 Task: Search one way flight ticket for 2 adults, 4 children and 1 infant on lap in business from Gillette: Gillette Campbell County Airport to Evansville: Evansville Regional Airport on 5-3-2023. Choice of flights is Sun country airlines. Number of bags: 8 checked bags. Price is upto 88000. Outbound departure time preference is 4:45.
Action: Mouse moved to (382, 314)
Screenshot: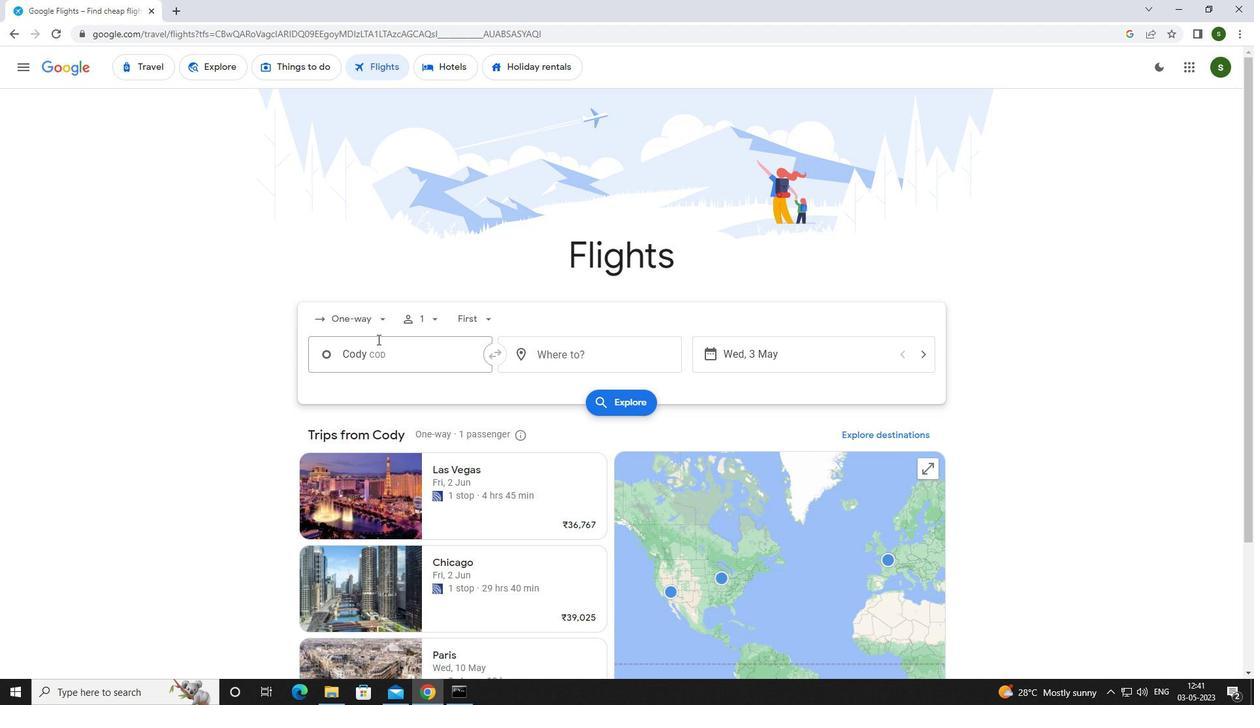 
Action: Mouse pressed left at (382, 314)
Screenshot: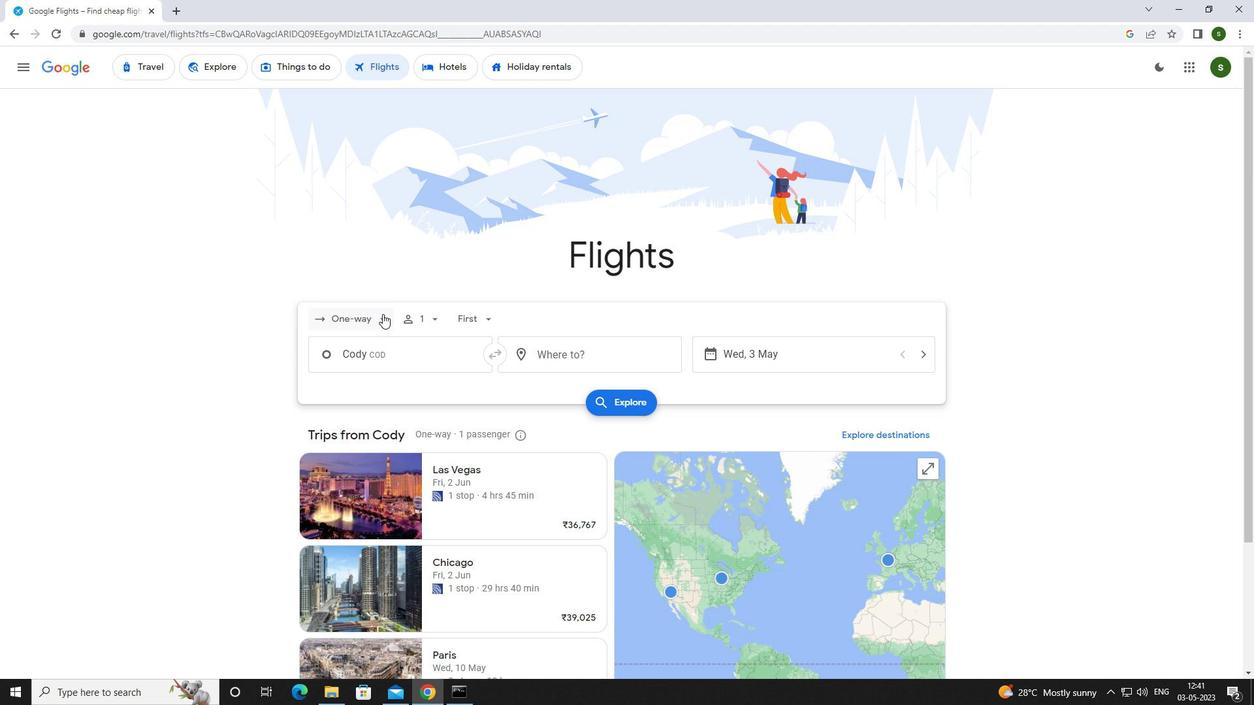 
Action: Mouse moved to (384, 371)
Screenshot: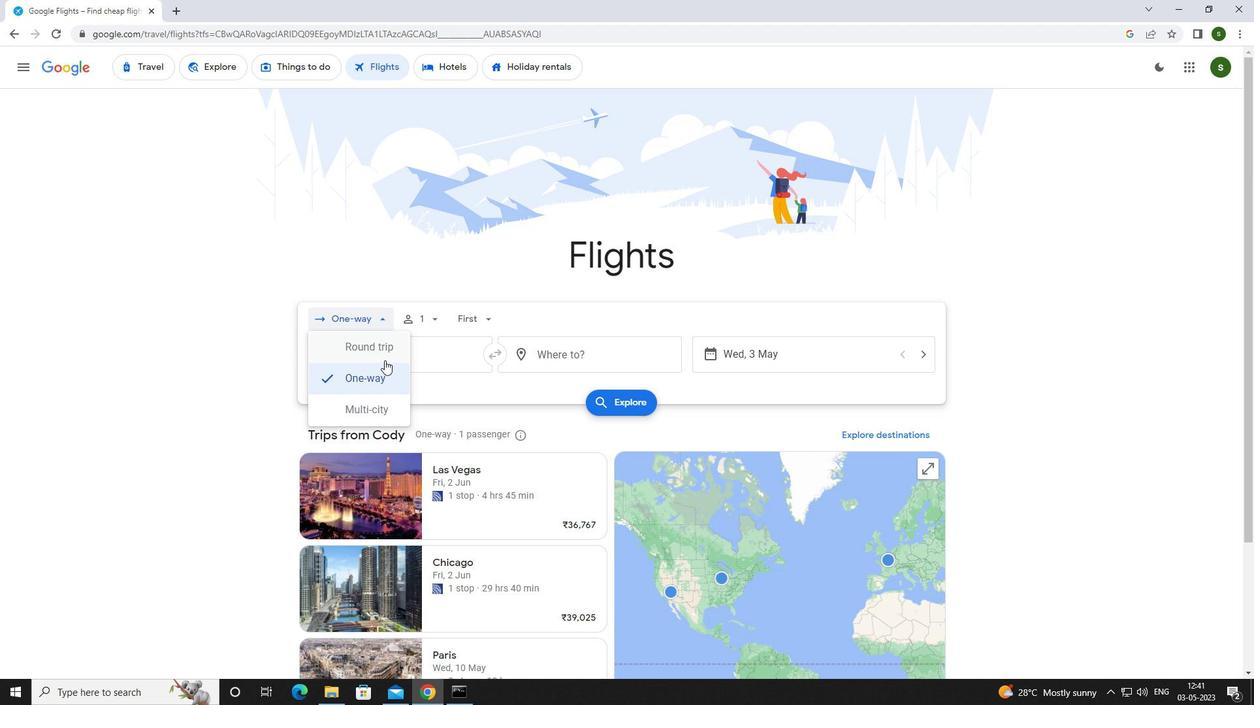 
Action: Mouse pressed left at (384, 371)
Screenshot: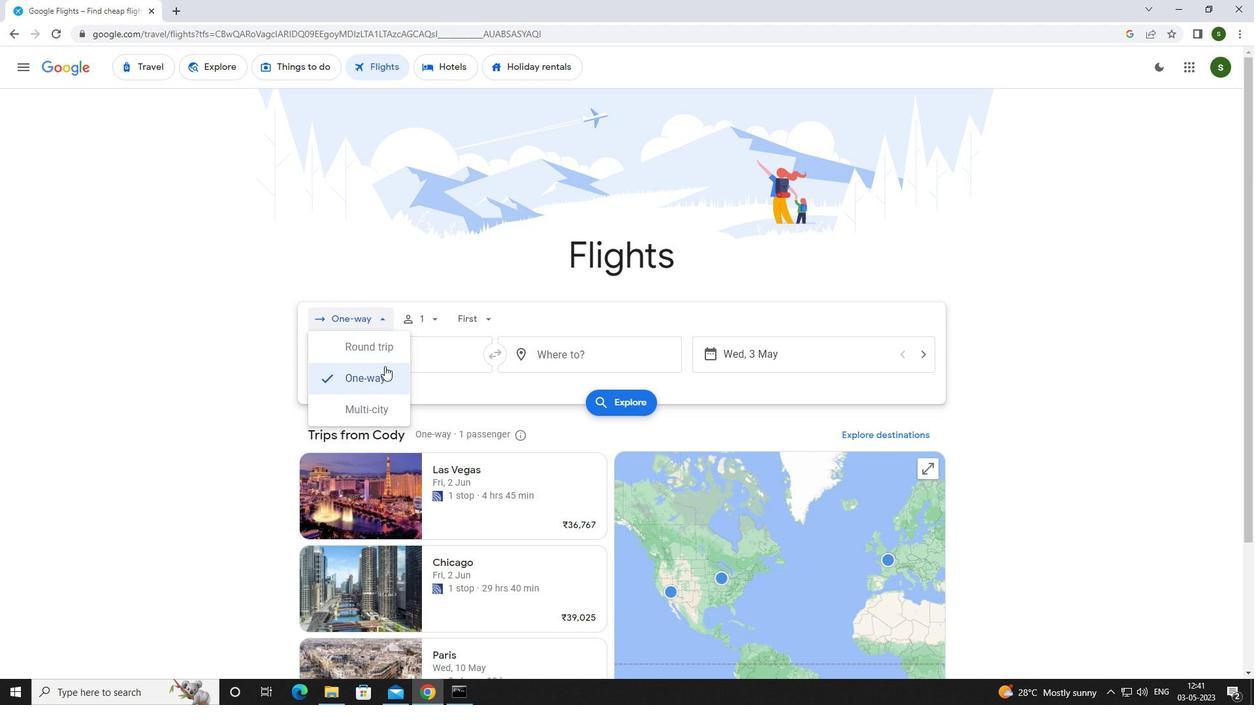 
Action: Mouse moved to (420, 313)
Screenshot: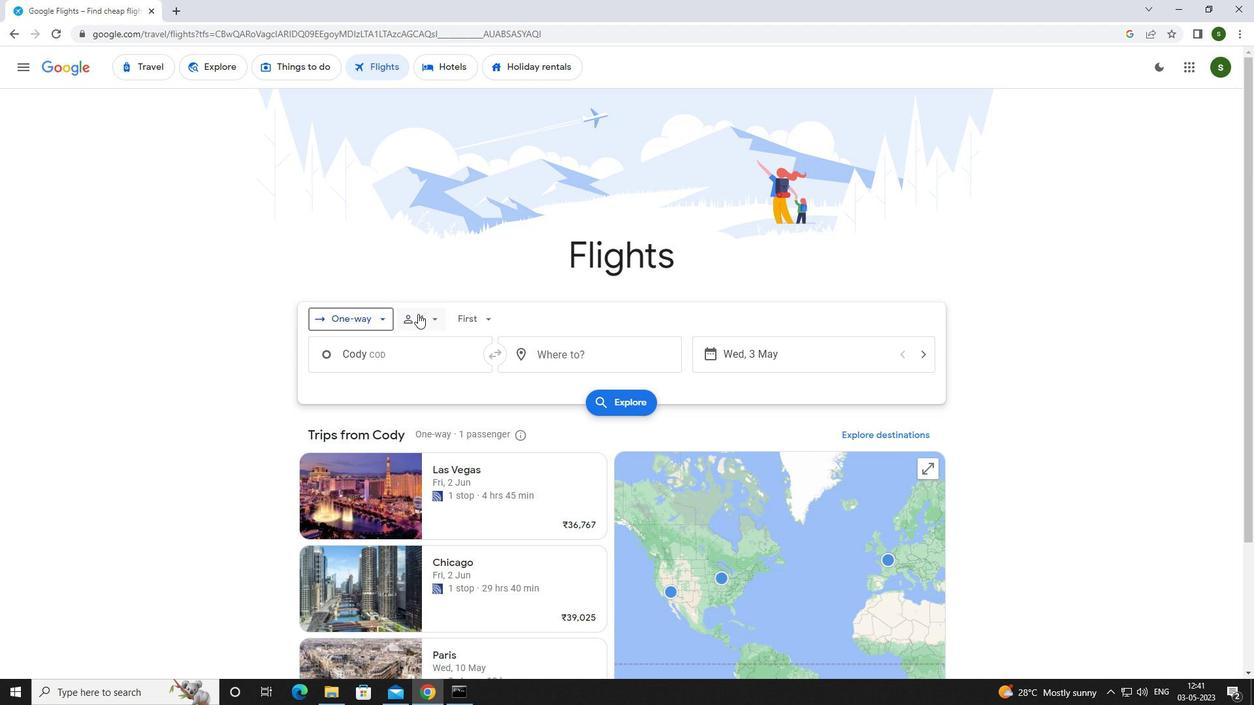 
Action: Mouse pressed left at (420, 313)
Screenshot: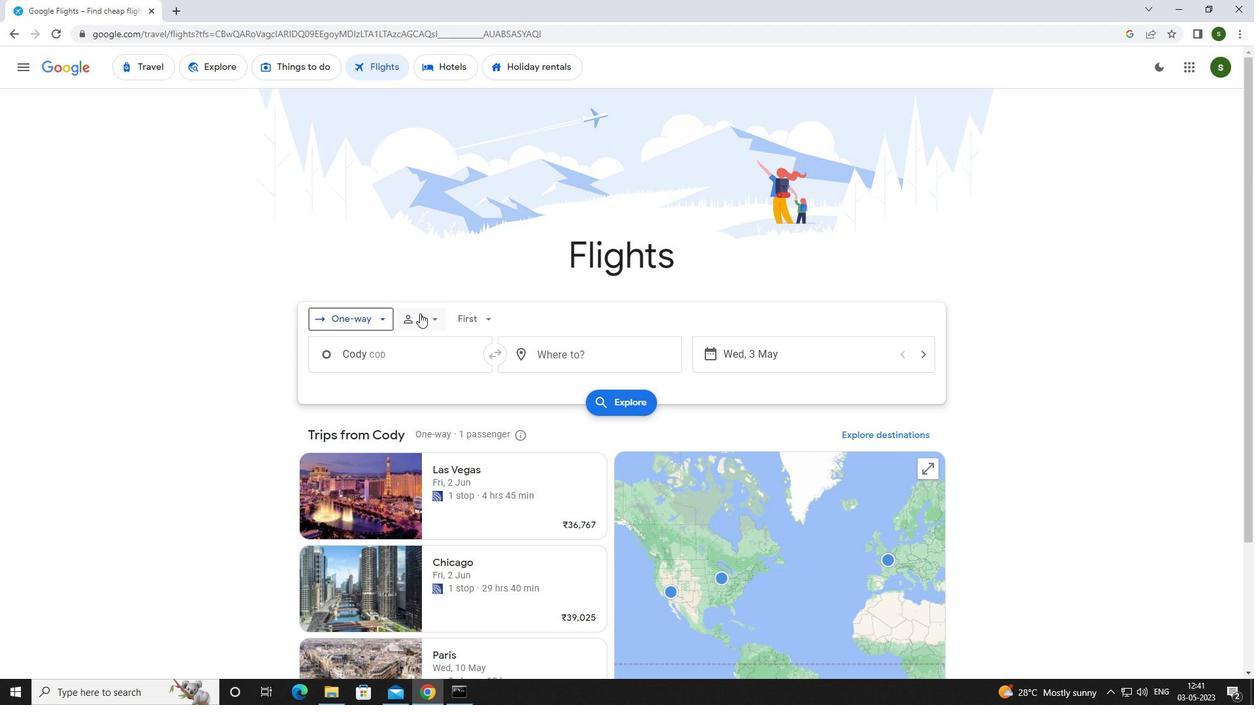 
Action: Mouse moved to (532, 346)
Screenshot: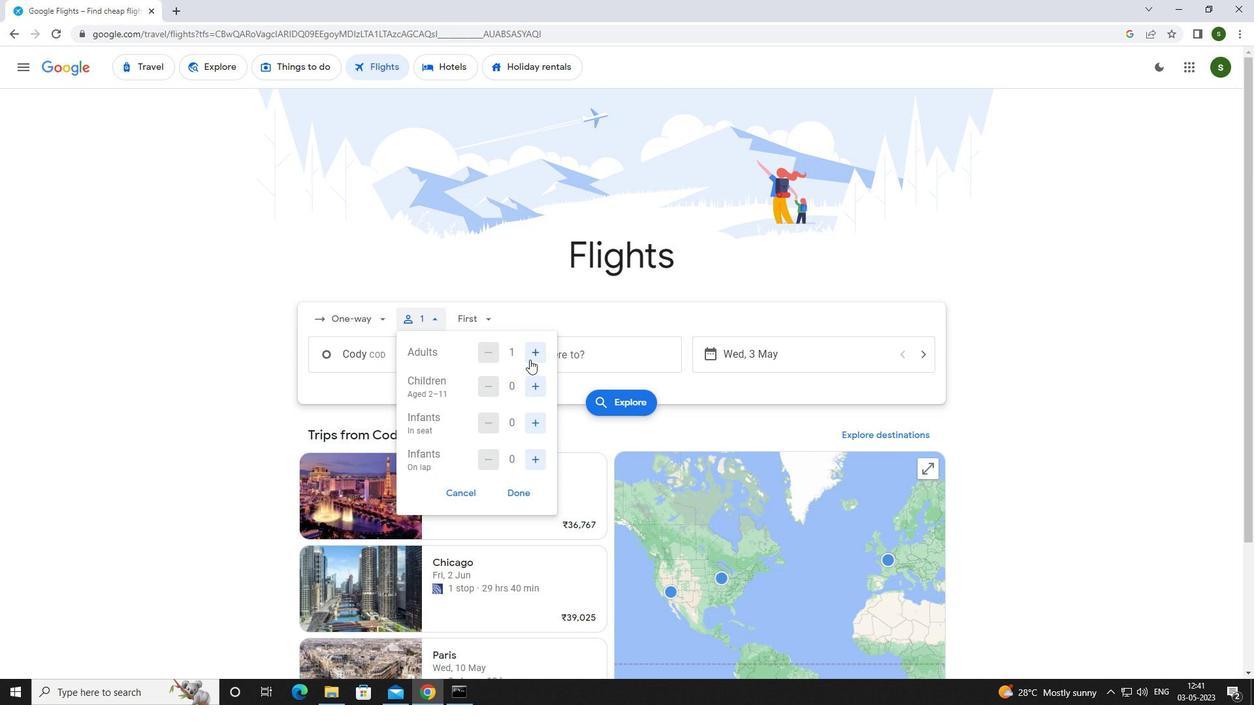 
Action: Mouse pressed left at (532, 346)
Screenshot: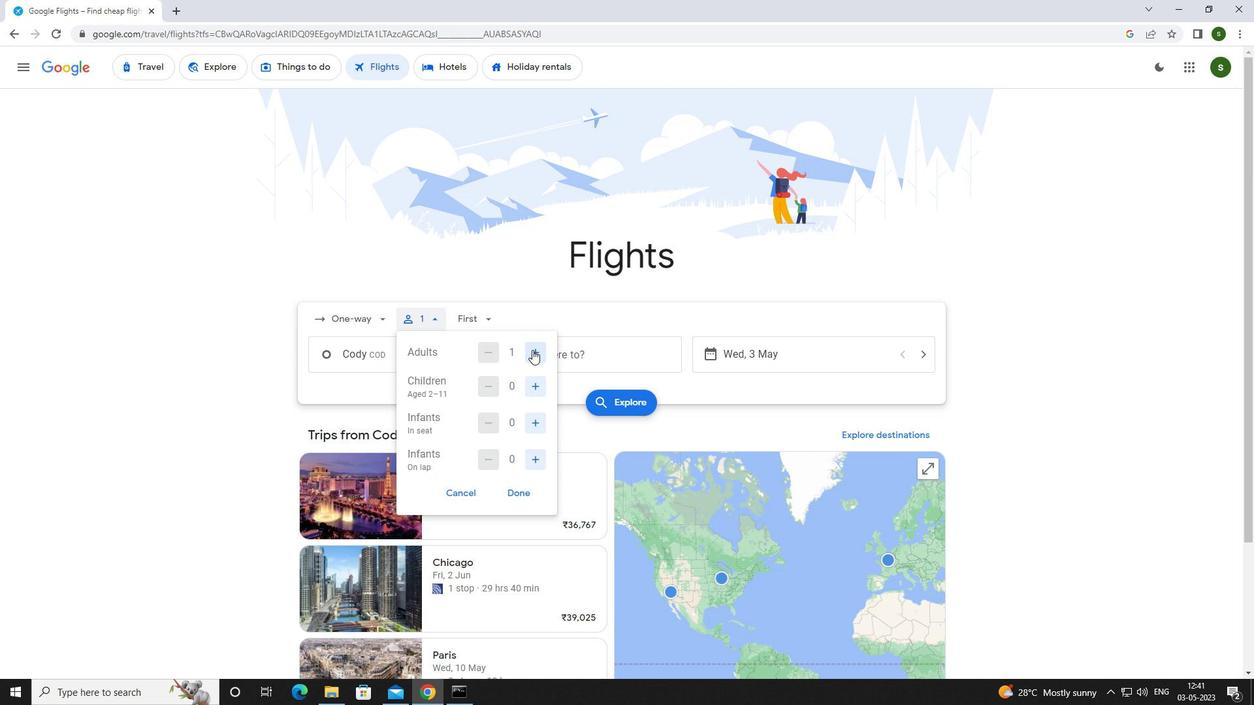 
Action: Mouse moved to (532, 389)
Screenshot: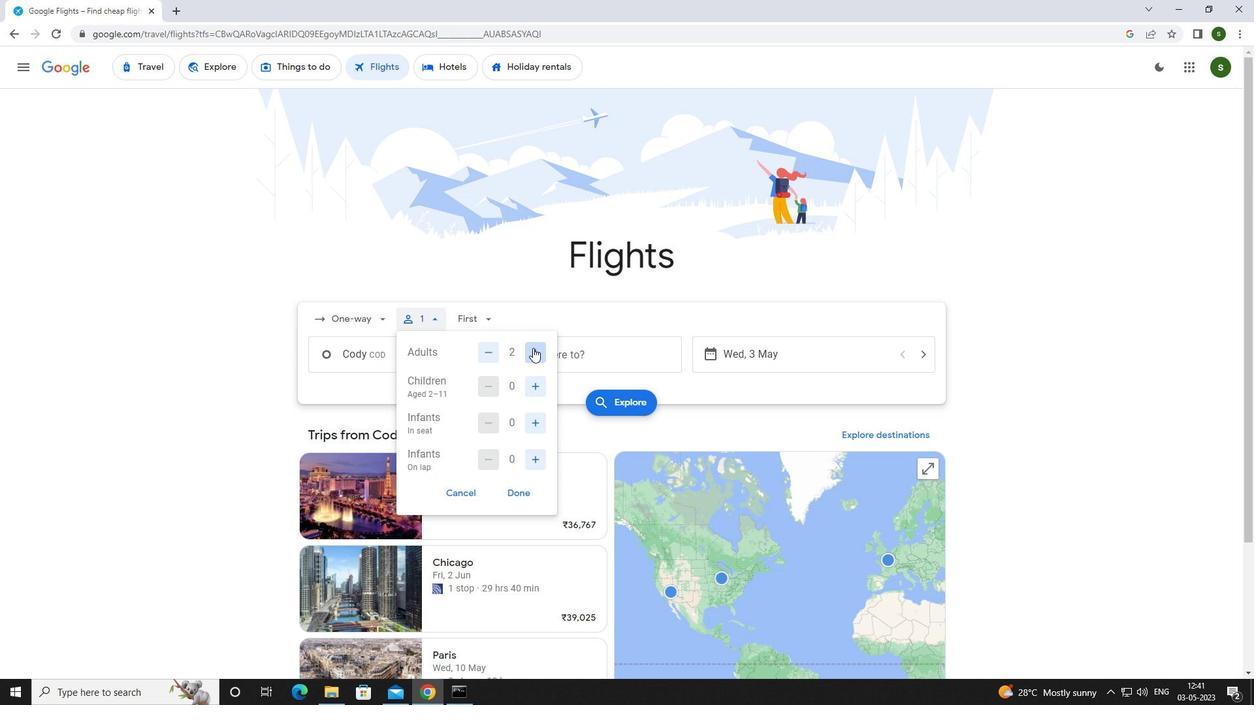 
Action: Mouse pressed left at (532, 389)
Screenshot: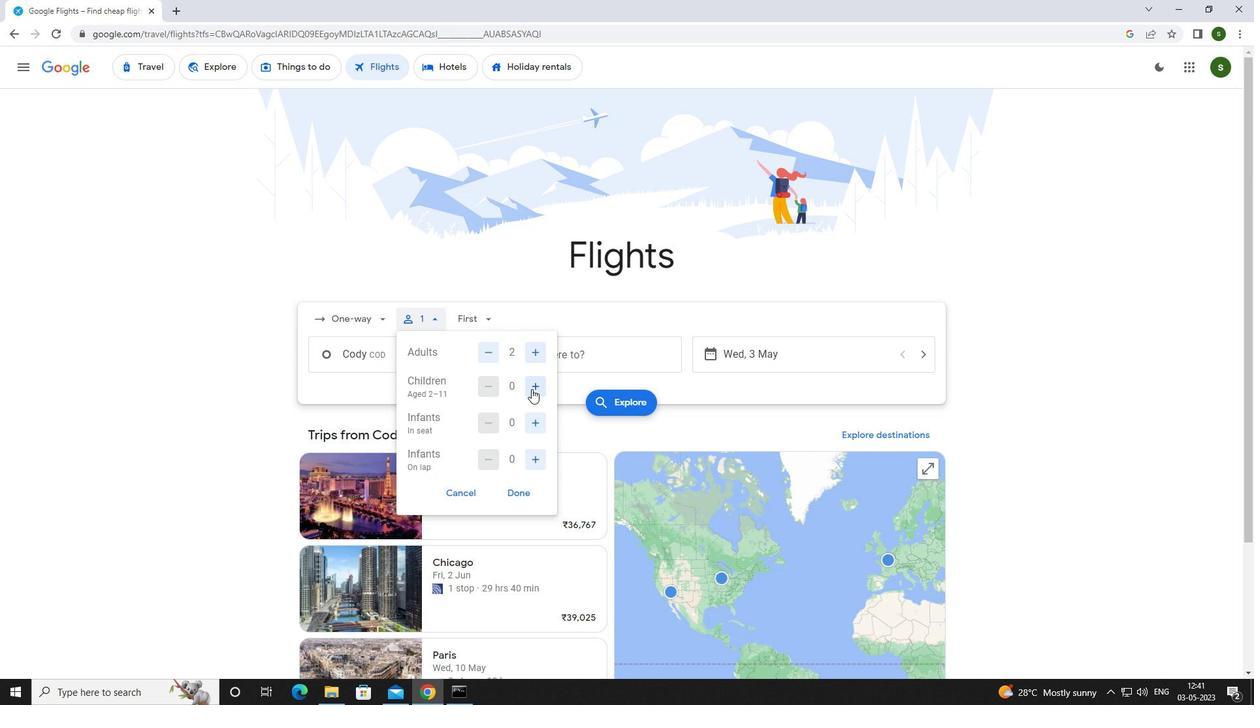 
Action: Mouse pressed left at (532, 389)
Screenshot: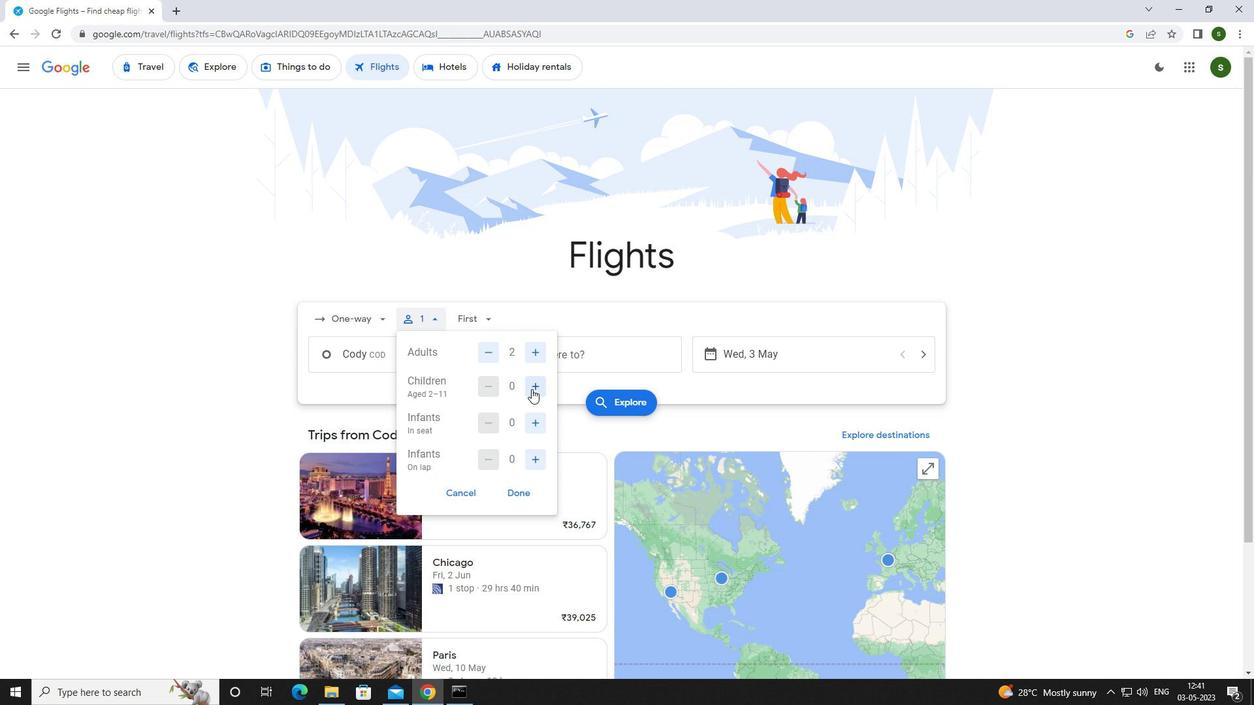 
Action: Mouse pressed left at (532, 389)
Screenshot: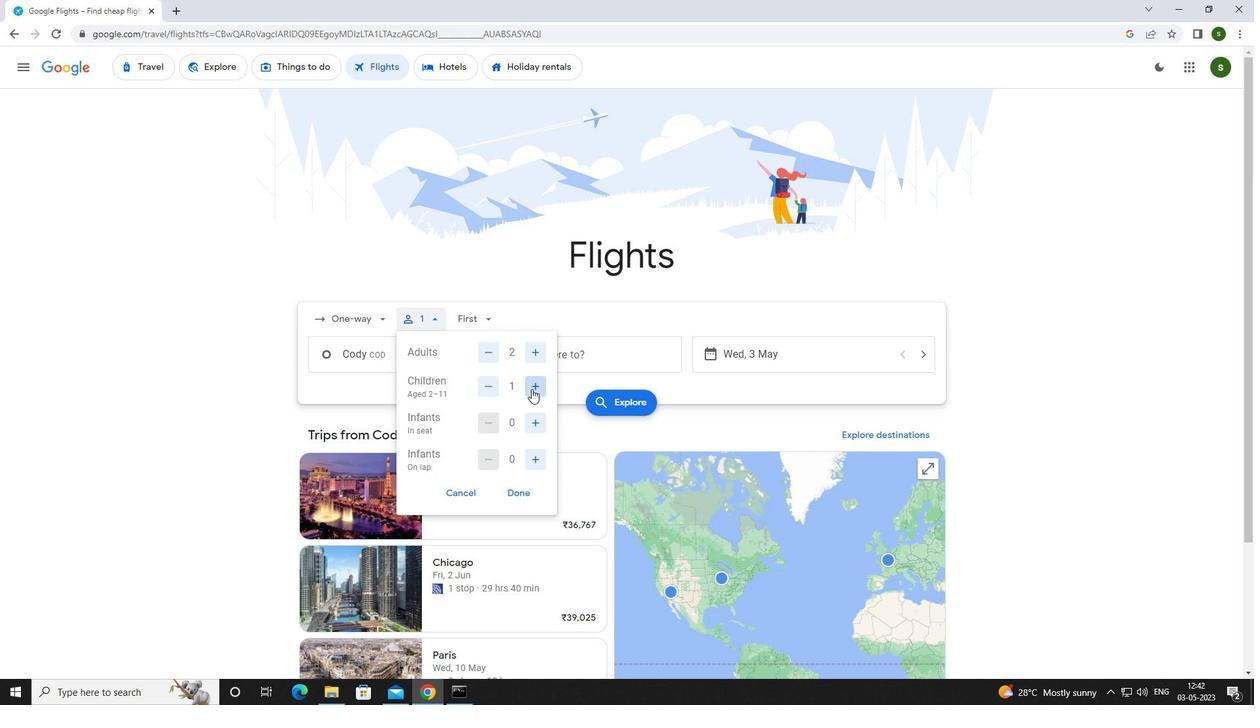 
Action: Mouse pressed left at (532, 389)
Screenshot: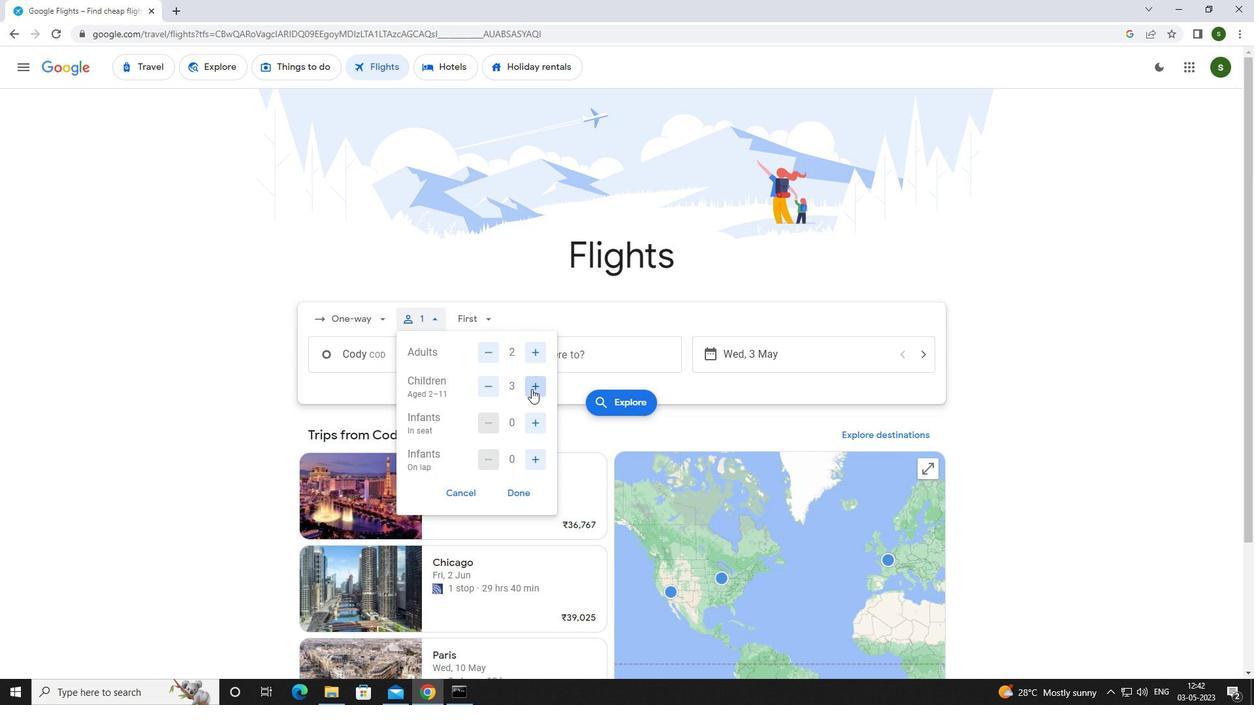 
Action: Mouse moved to (537, 452)
Screenshot: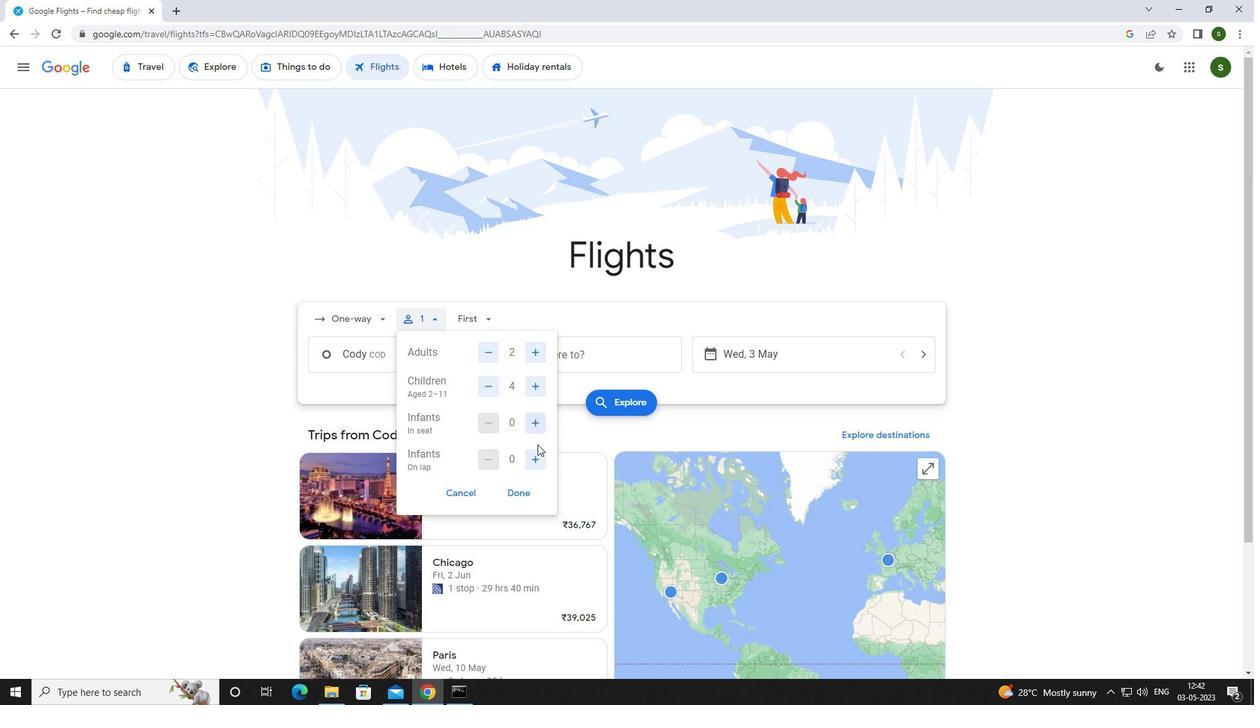 
Action: Mouse pressed left at (537, 452)
Screenshot: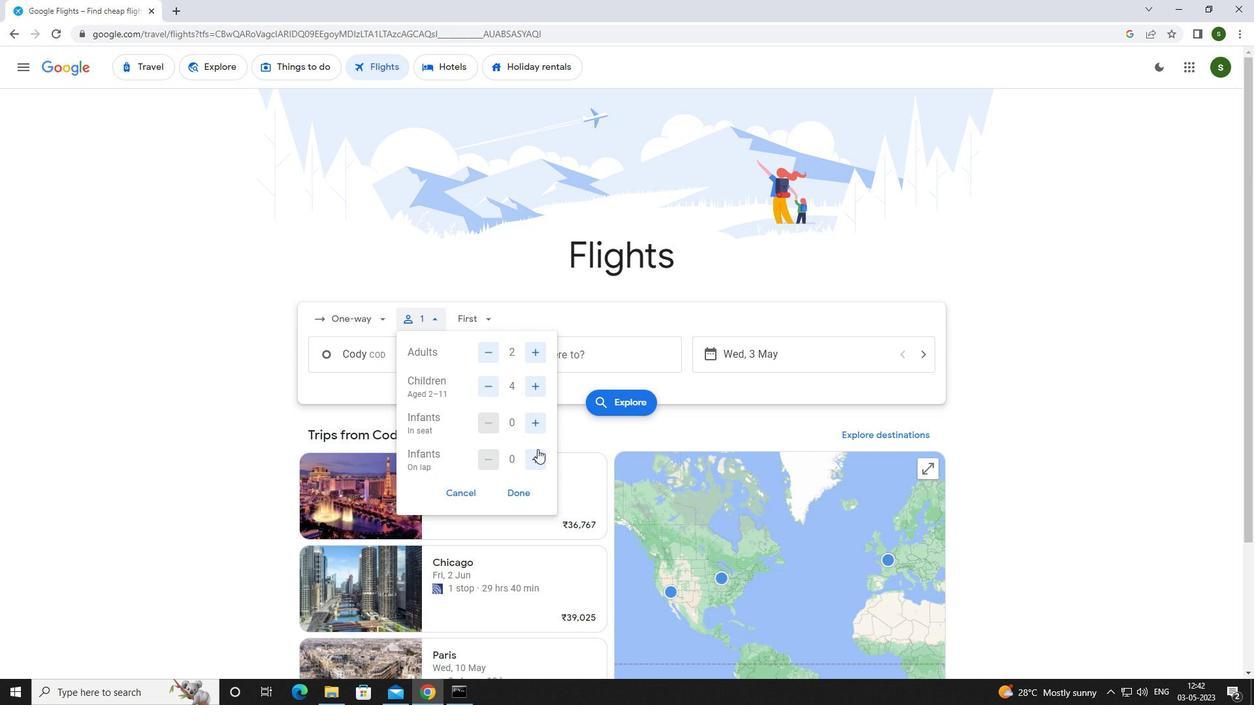 
Action: Mouse moved to (494, 313)
Screenshot: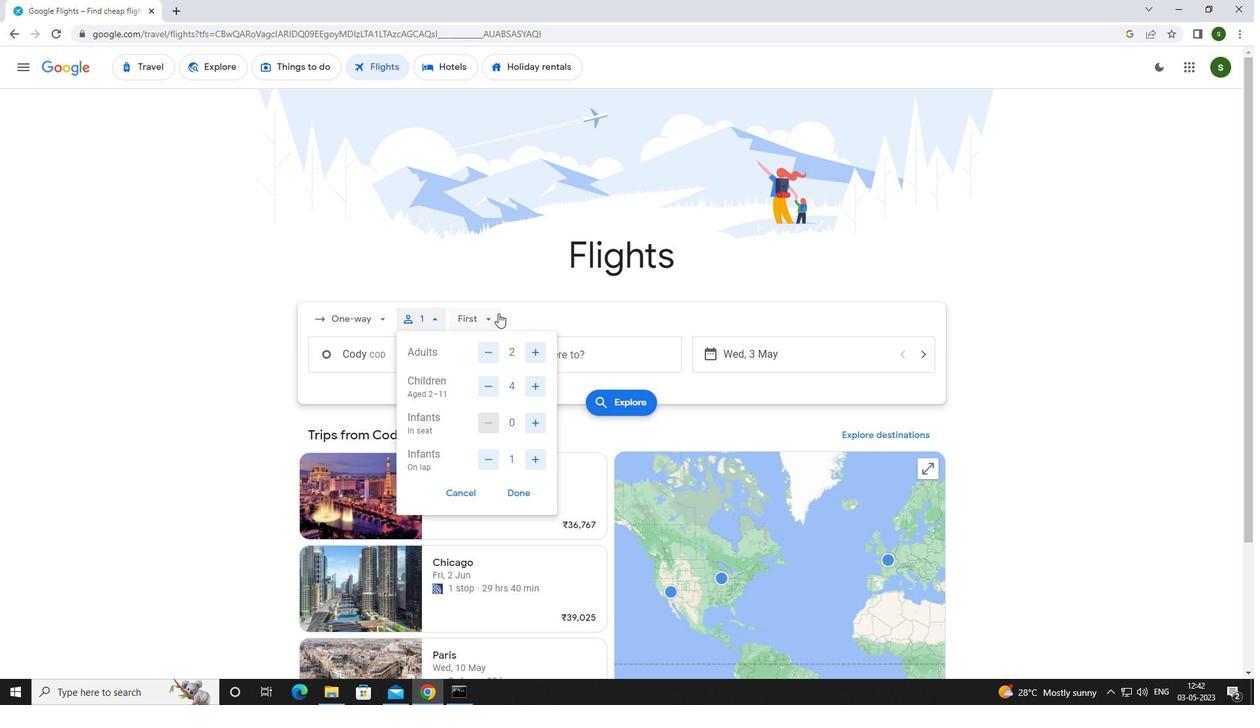 
Action: Mouse pressed left at (494, 313)
Screenshot: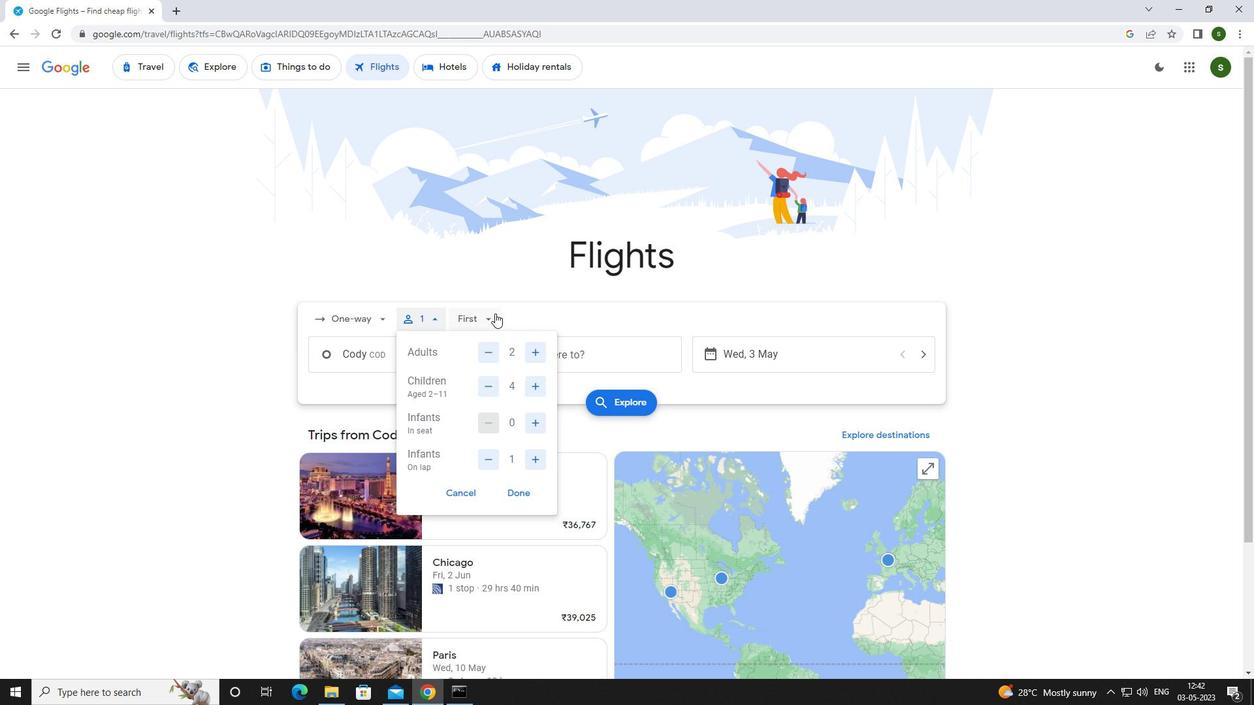 
Action: Mouse moved to (508, 407)
Screenshot: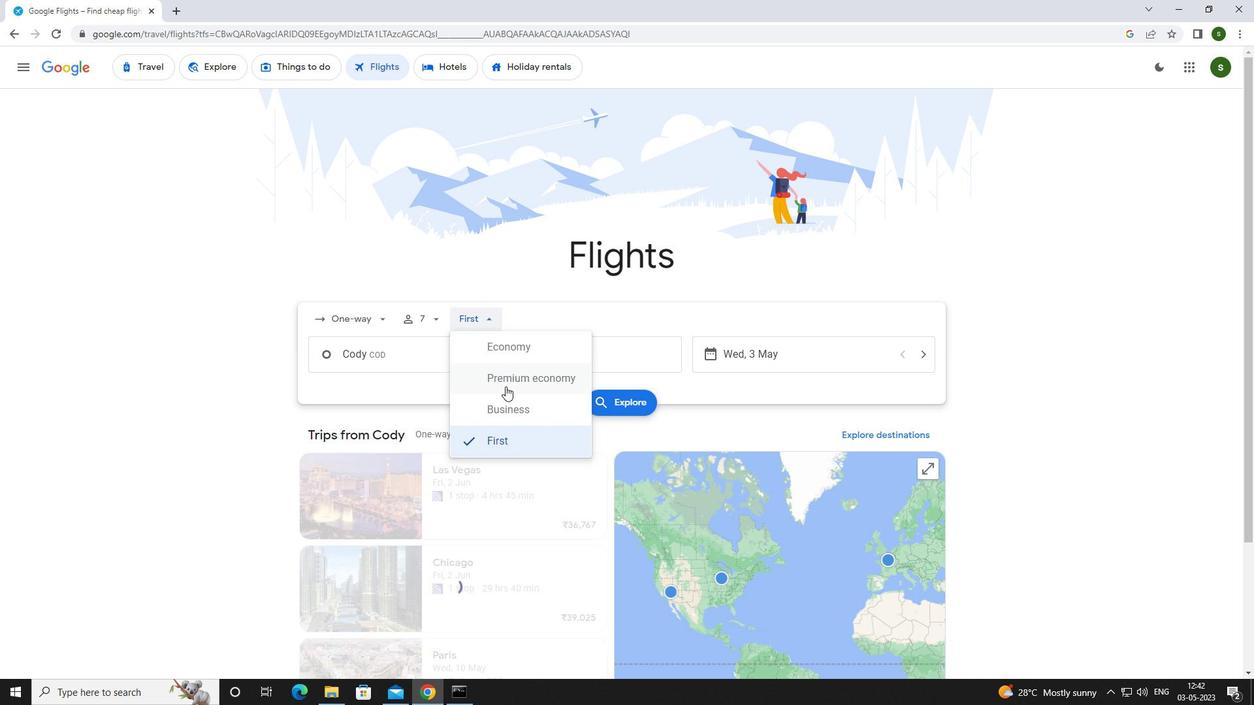 
Action: Mouse pressed left at (508, 407)
Screenshot: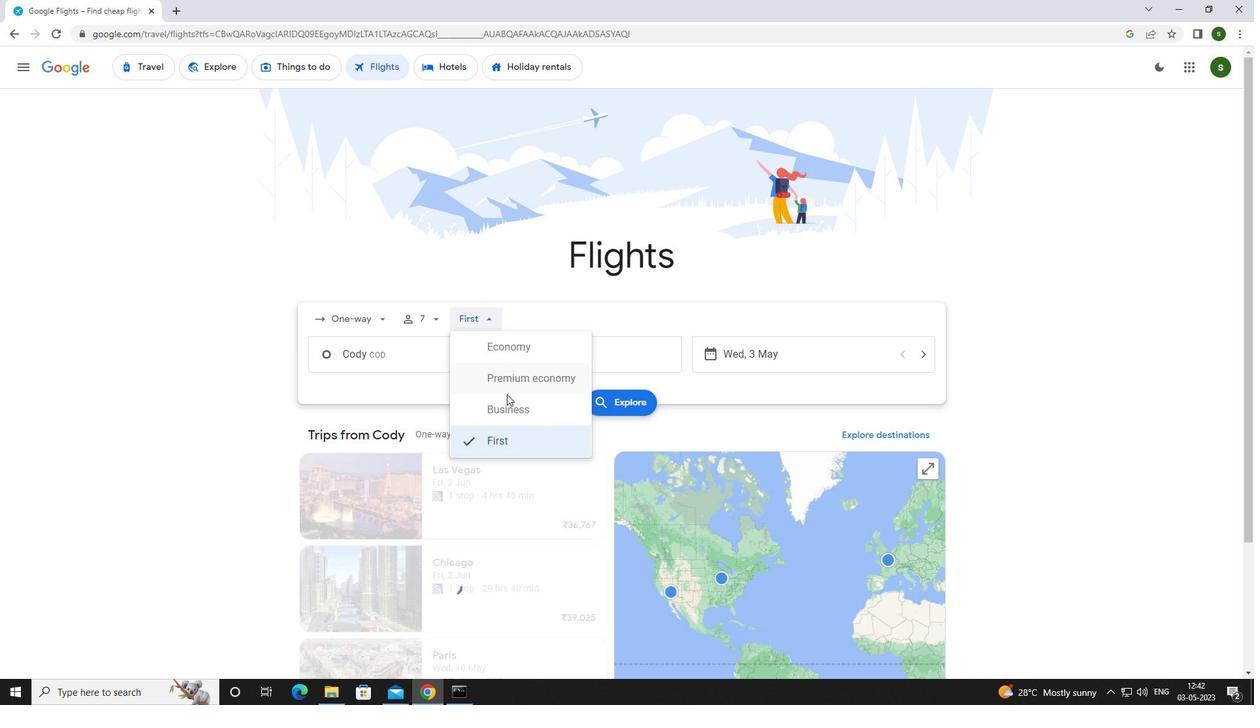 
Action: Mouse moved to (401, 359)
Screenshot: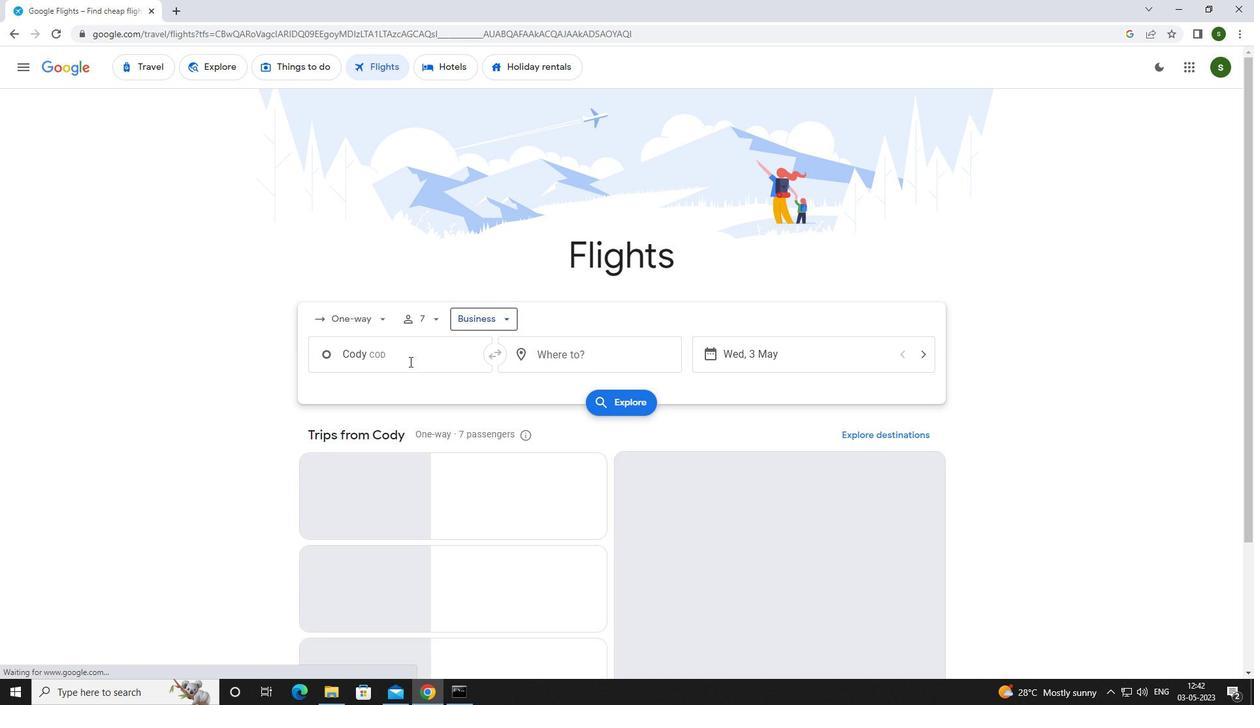 
Action: Mouse pressed left at (401, 359)
Screenshot: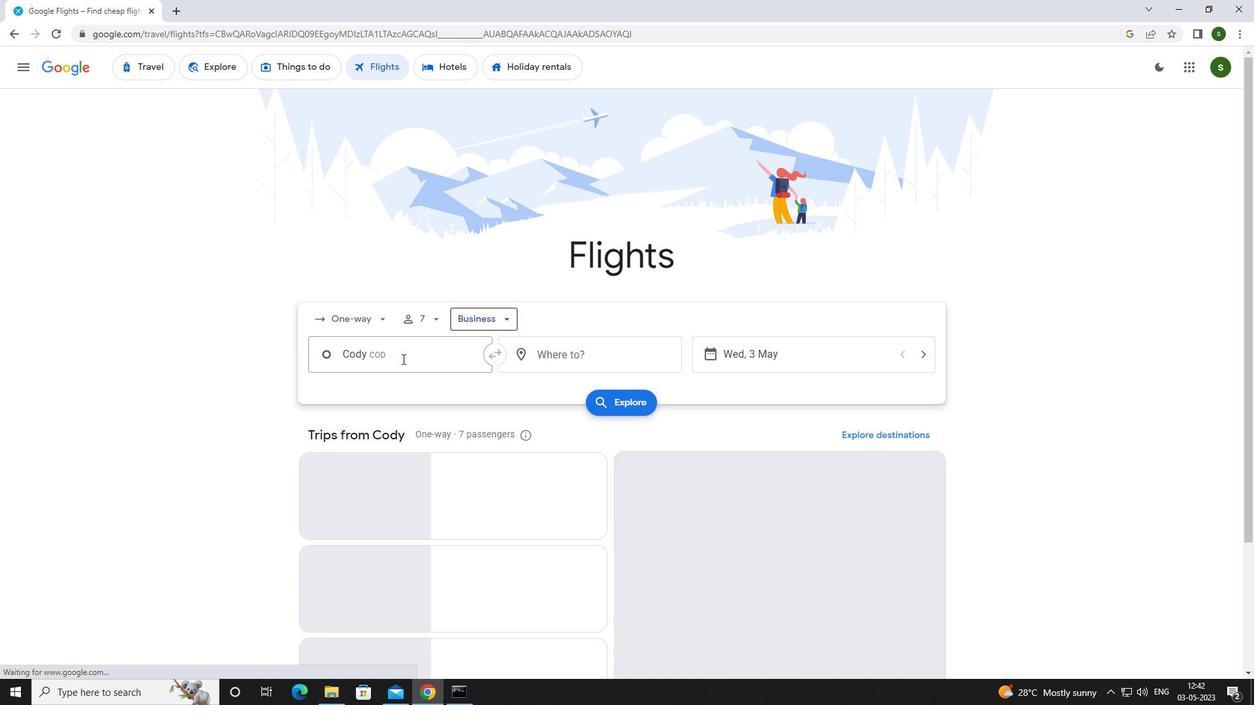 
Action: Key pressed <Key.caps_lock>g<Key.caps_lock>illette<Key.enter>
Screenshot: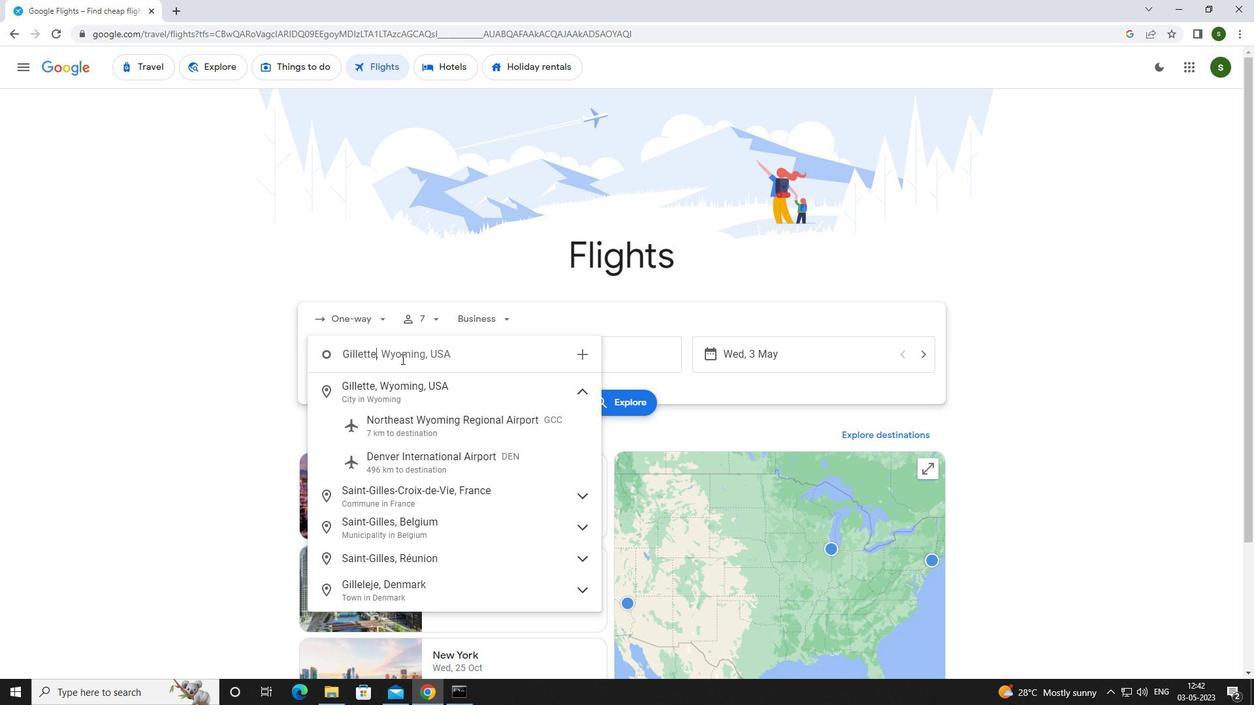 
Action: Mouse moved to (558, 349)
Screenshot: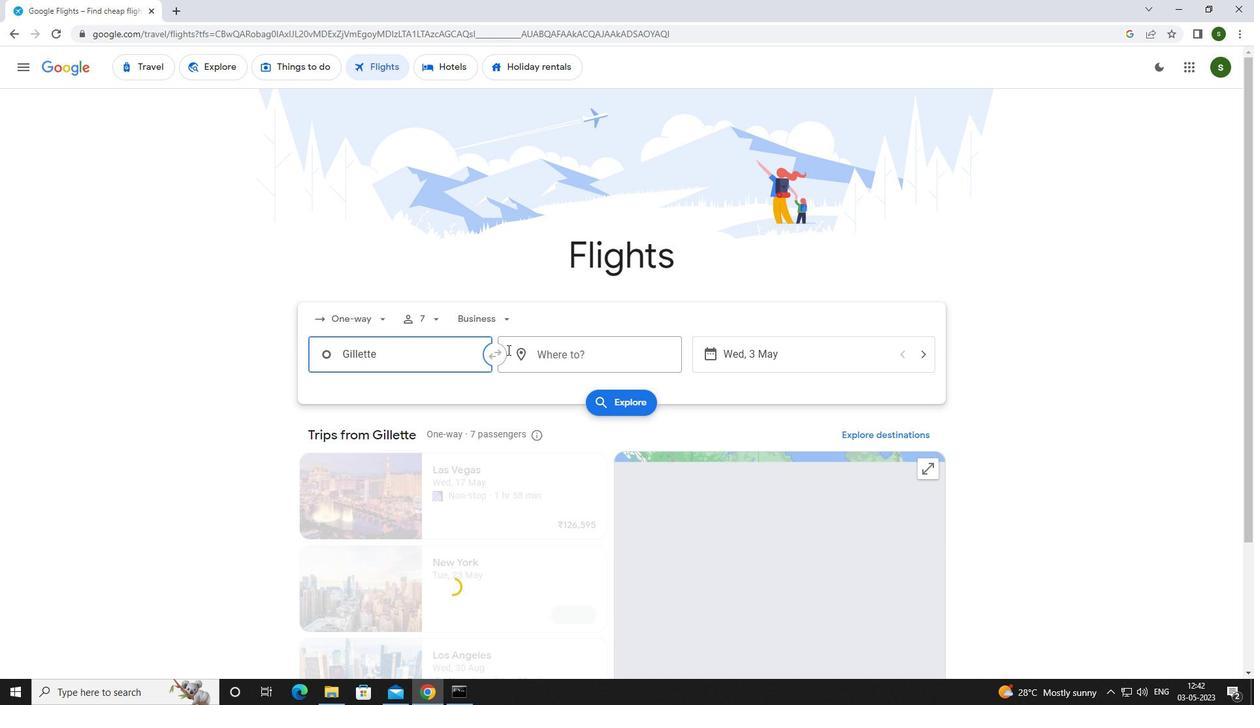 
Action: Mouse pressed left at (558, 349)
Screenshot: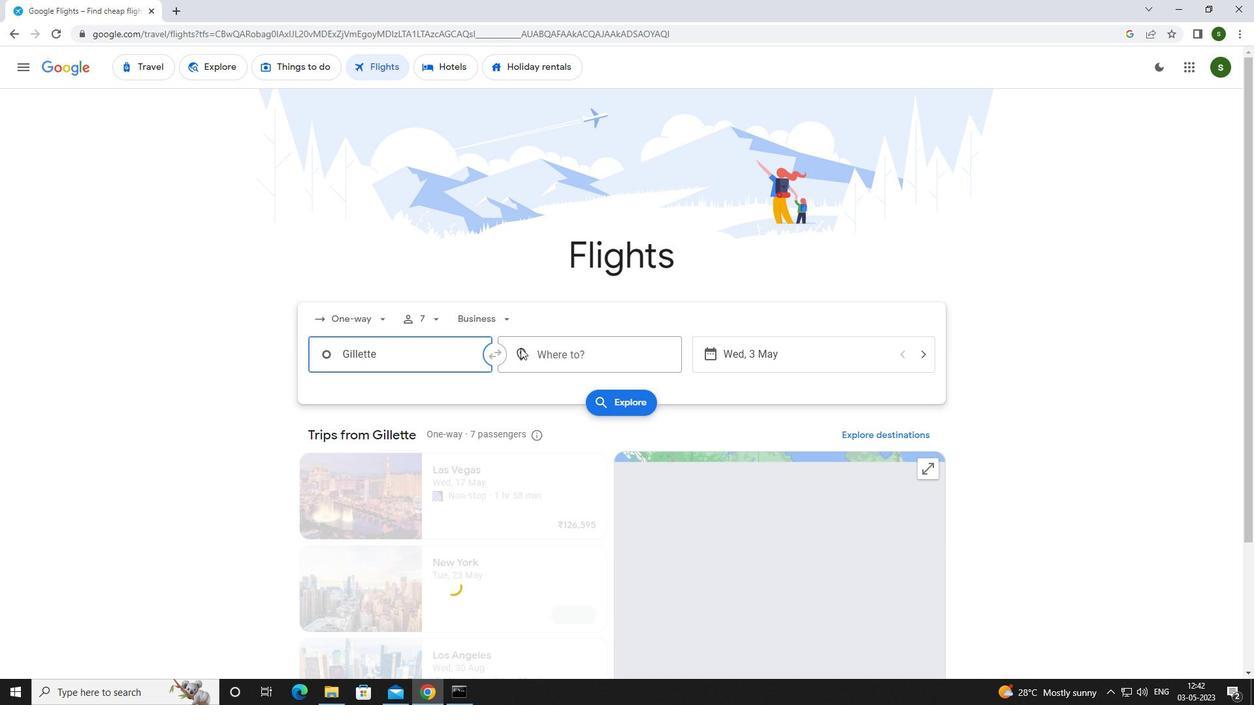 
Action: Mouse moved to (565, 359)
Screenshot: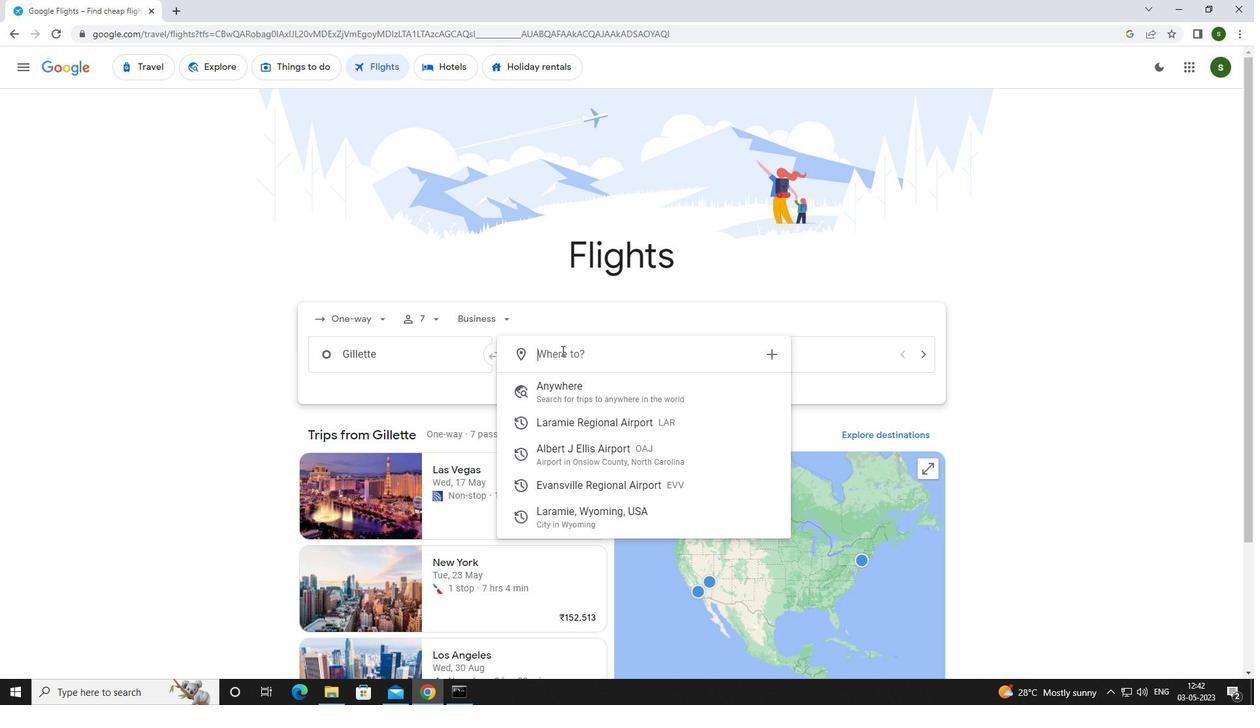 
Action: Key pressed <Key.caps_lock>e<Key.caps_lock>vansvi
Screenshot: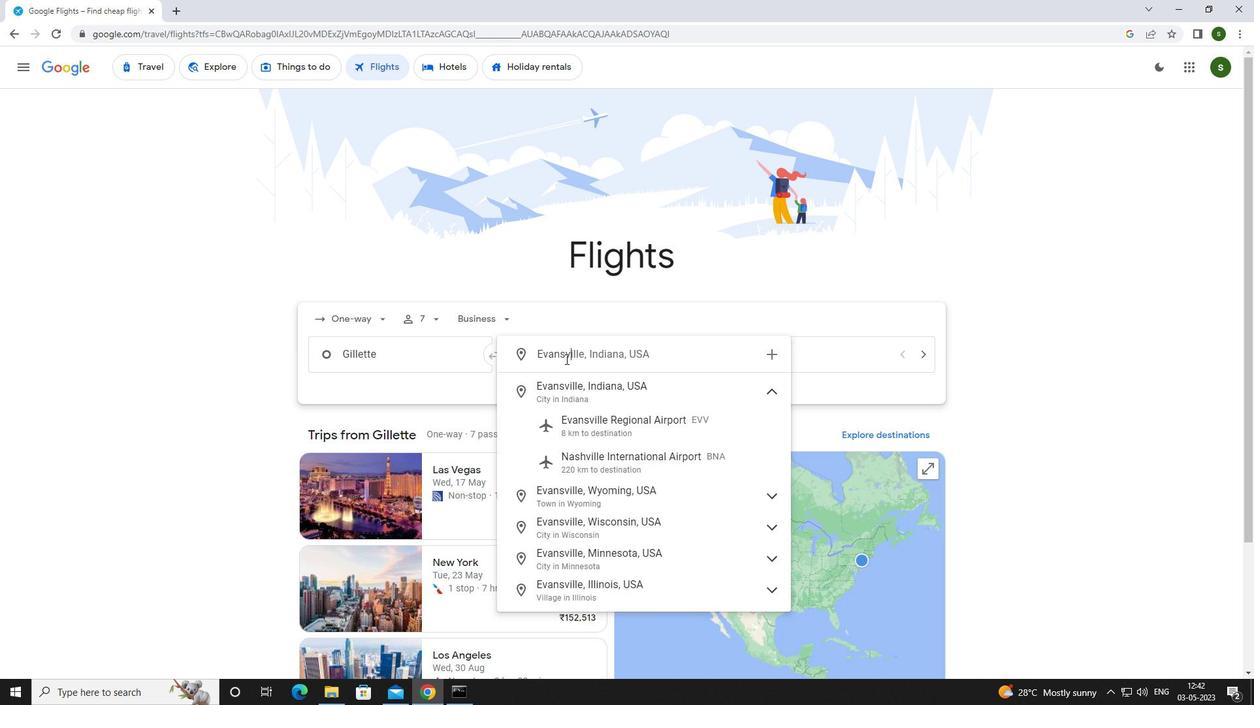 
Action: Mouse moved to (596, 410)
Screenshot: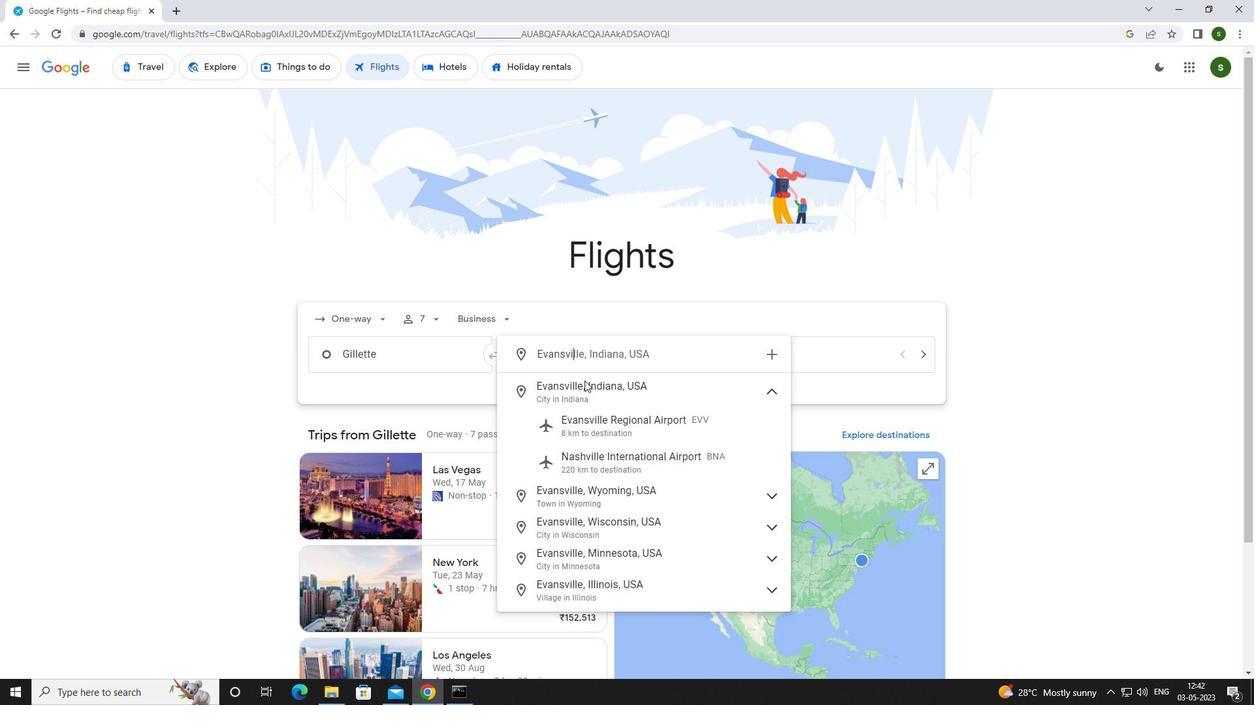 
Action: Mouse pressed left at (596, 410)
Screenshot: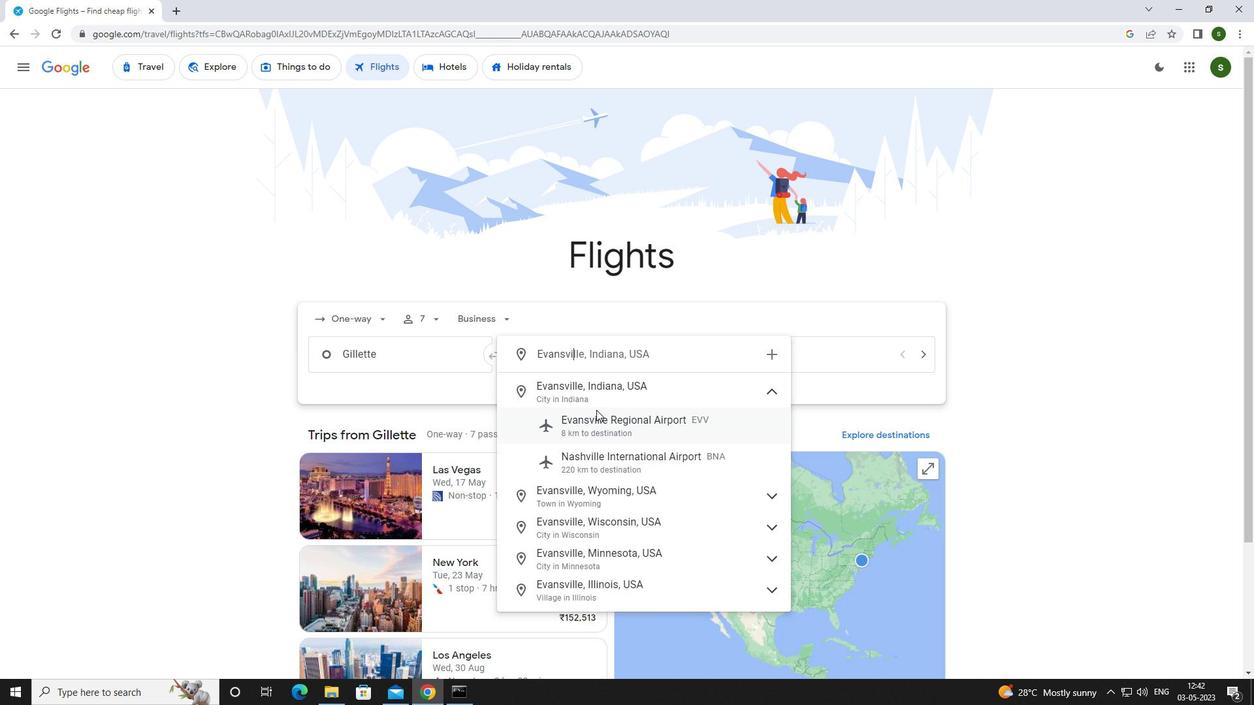 
Action: Mouse moved to (800, 361)
Screenshot: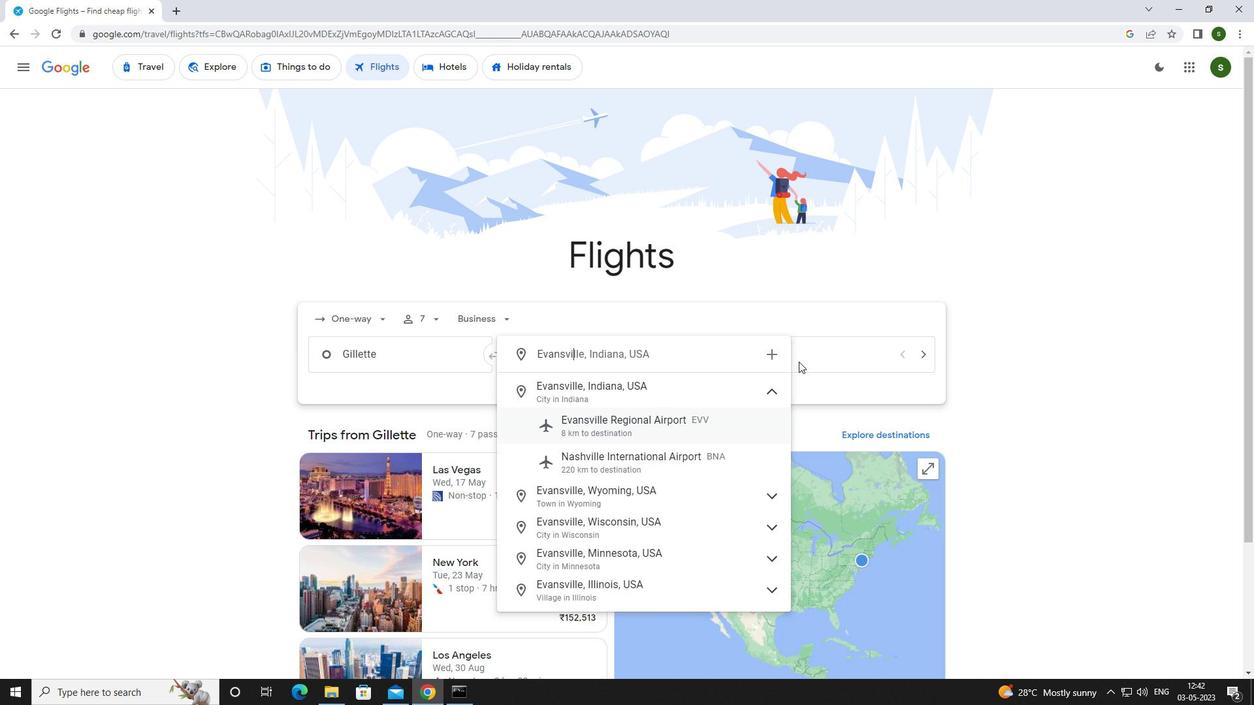 
Action: Mouse pressed left at (800, 361)
Screenshot: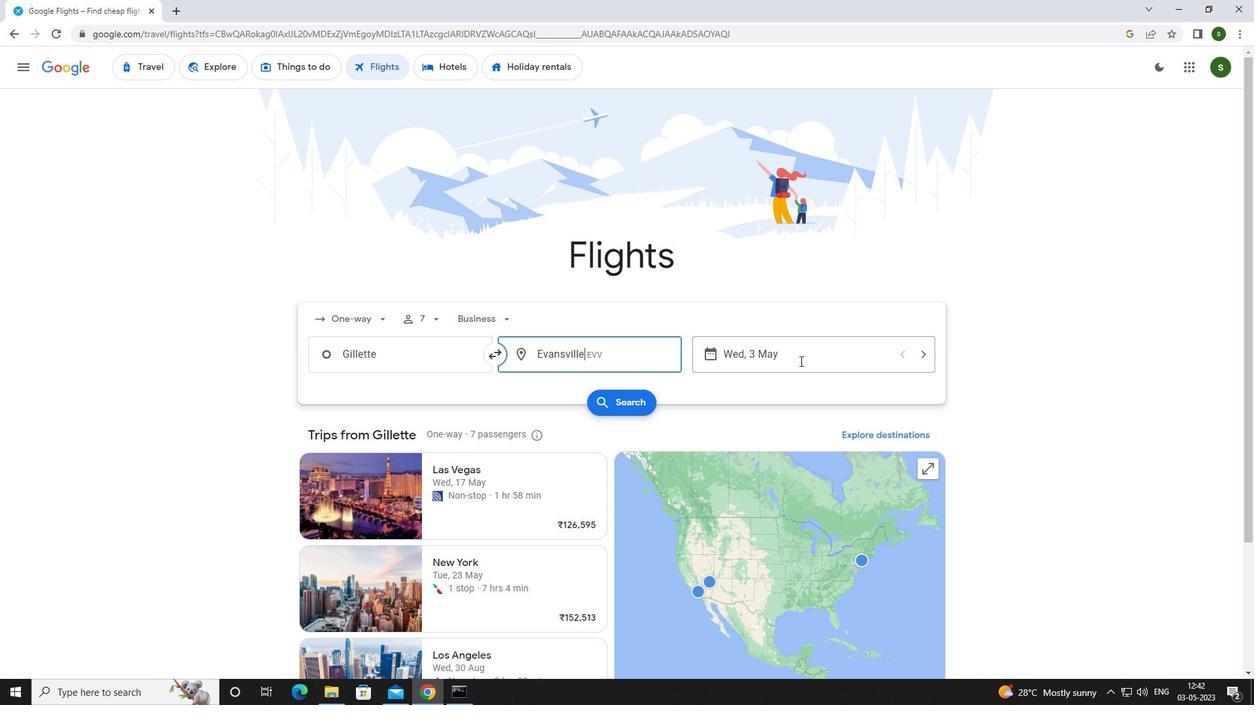 
Action: Mouse moved to (570, 449)
Screenshot: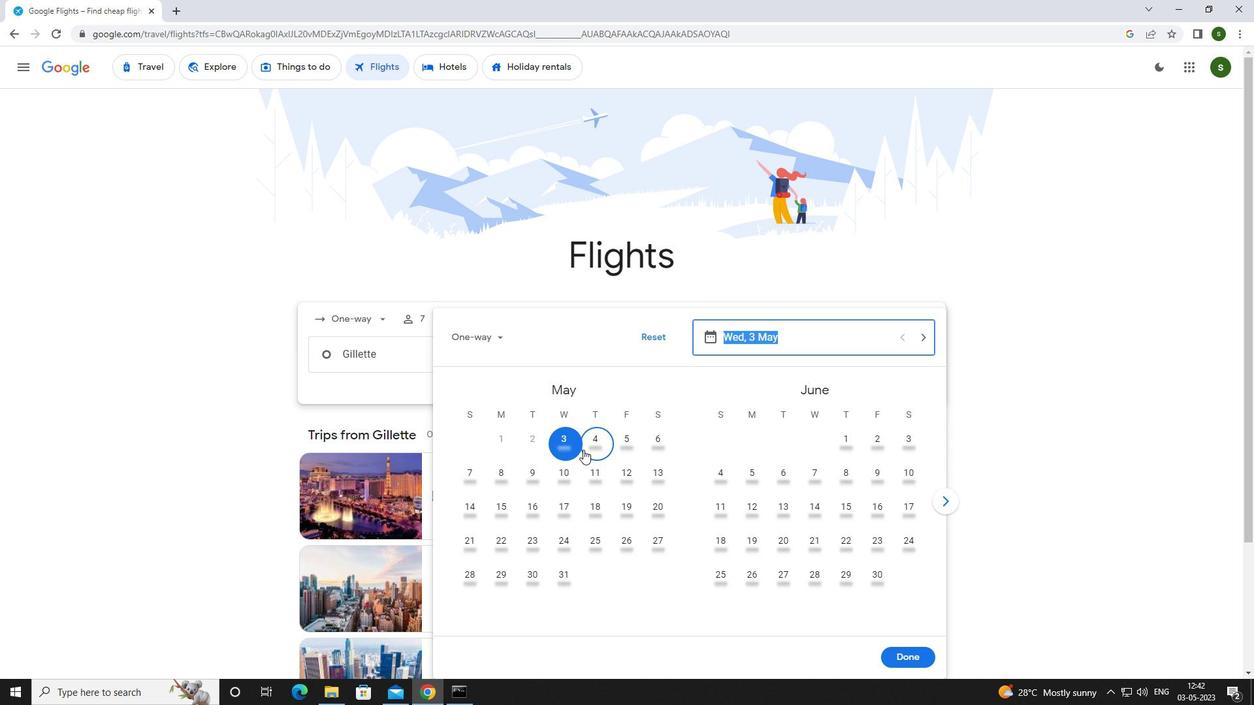 
Action: Mouse pressed left at (570, 449)
Screenshot: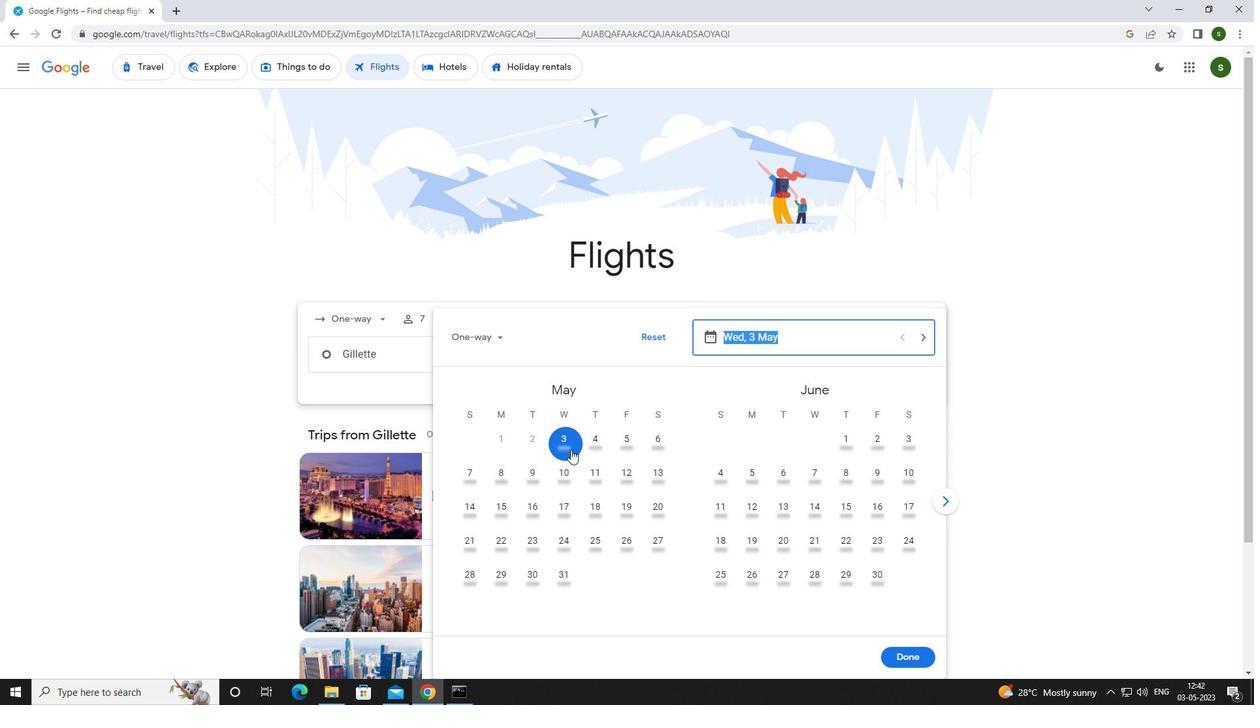 
Action: Mouse moved to (929, 651)
Screenshot: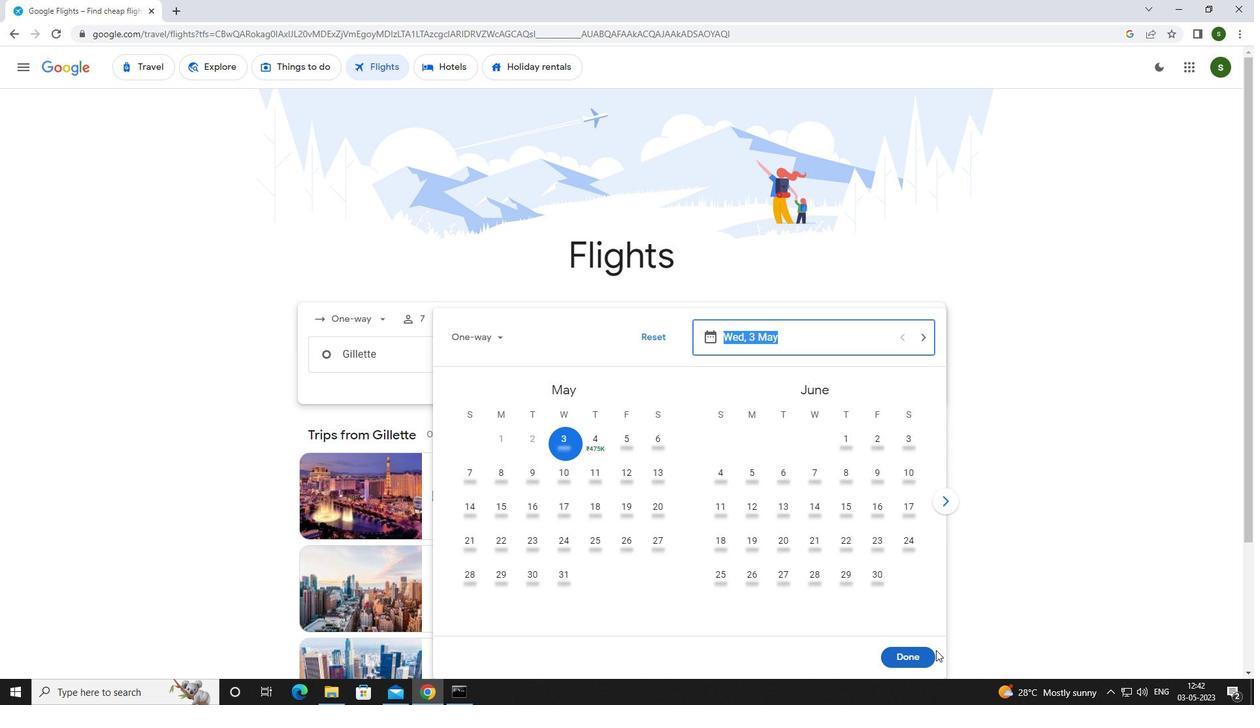 
Action: Mouse pressed left at (929, 651)
Screenshot: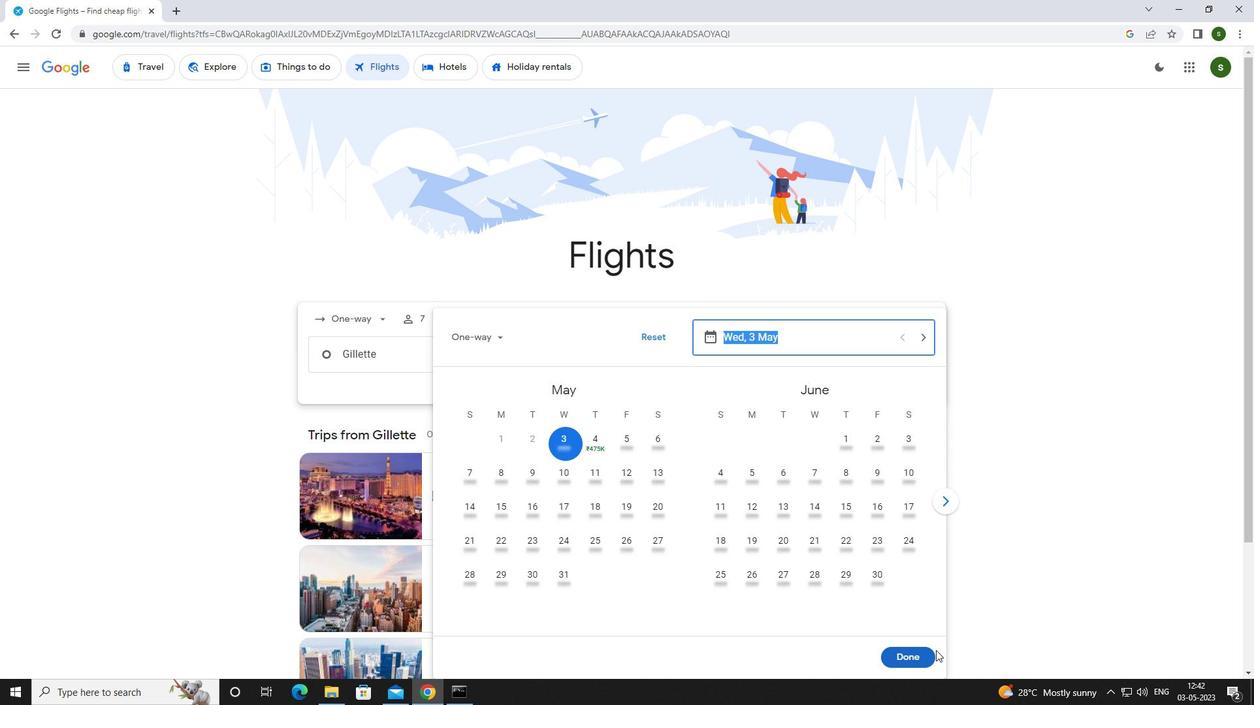 
Action: Mouse moved to (633, 393)
Screenshot: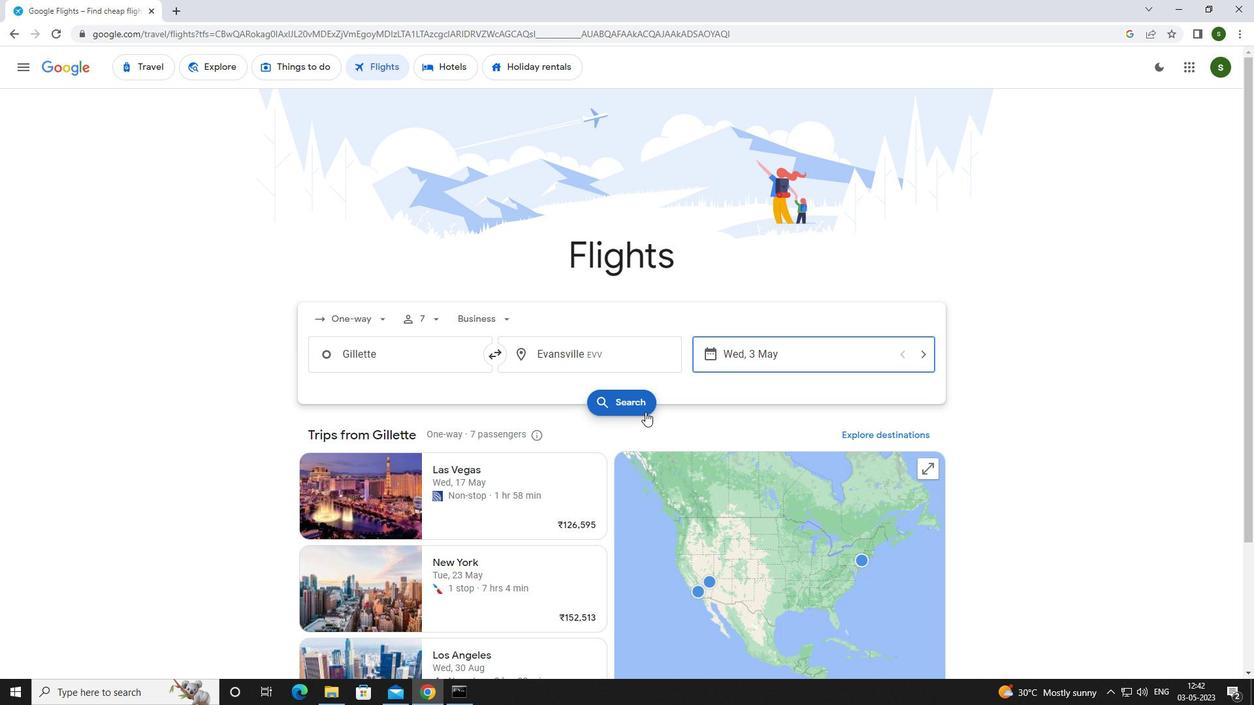 
Action: Mouse pressed left at (633, 393)
Screenshot: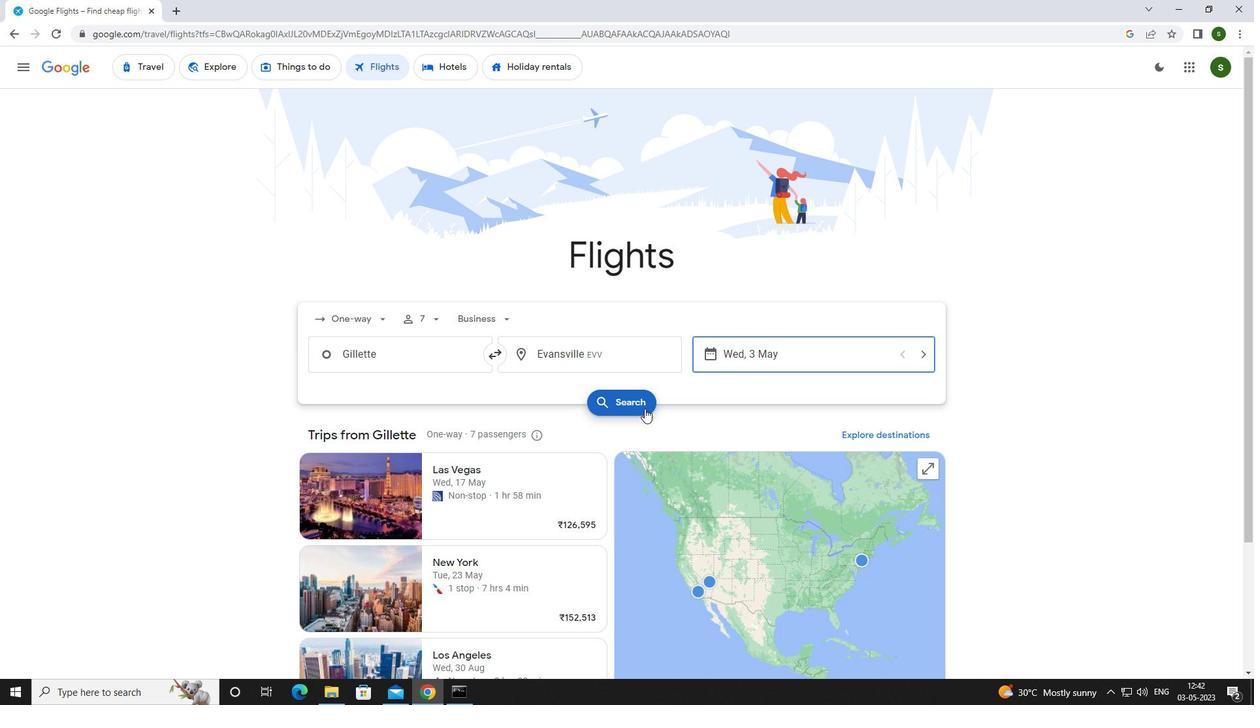 
Action: Mouse moved to (347, 192)
Screenshot: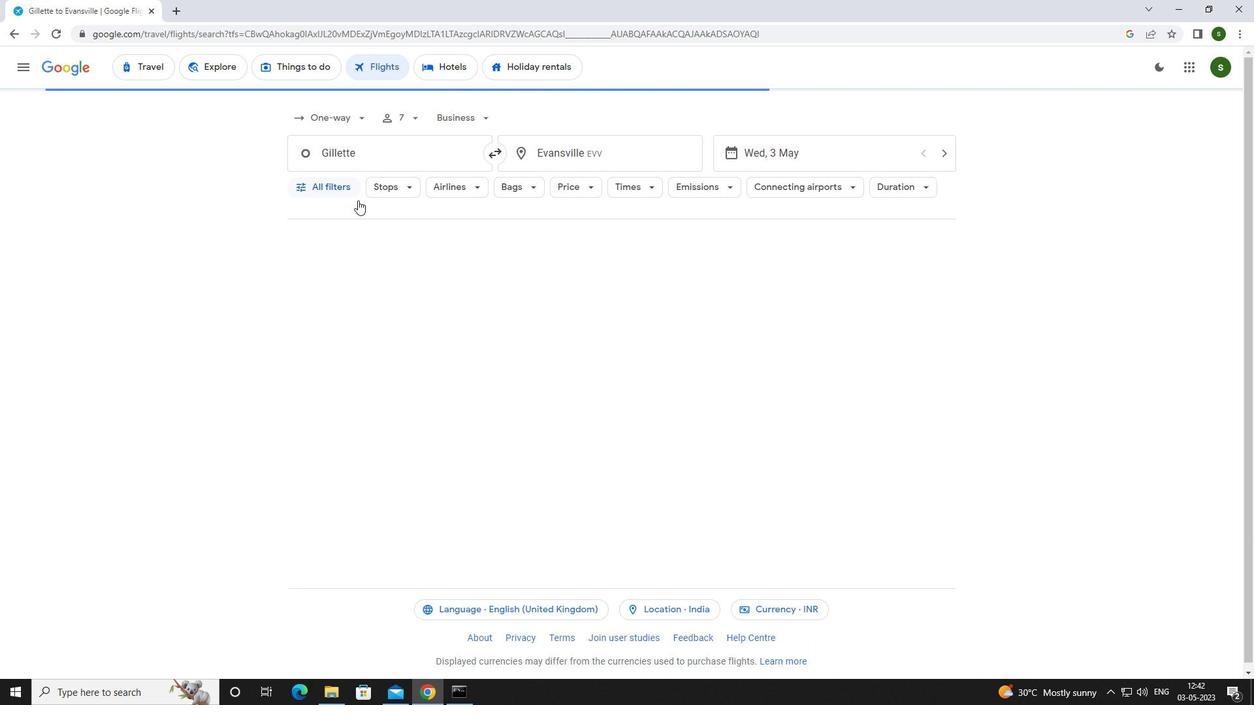 
Action: Mouse pressed left at (347, 192)
Screenshot: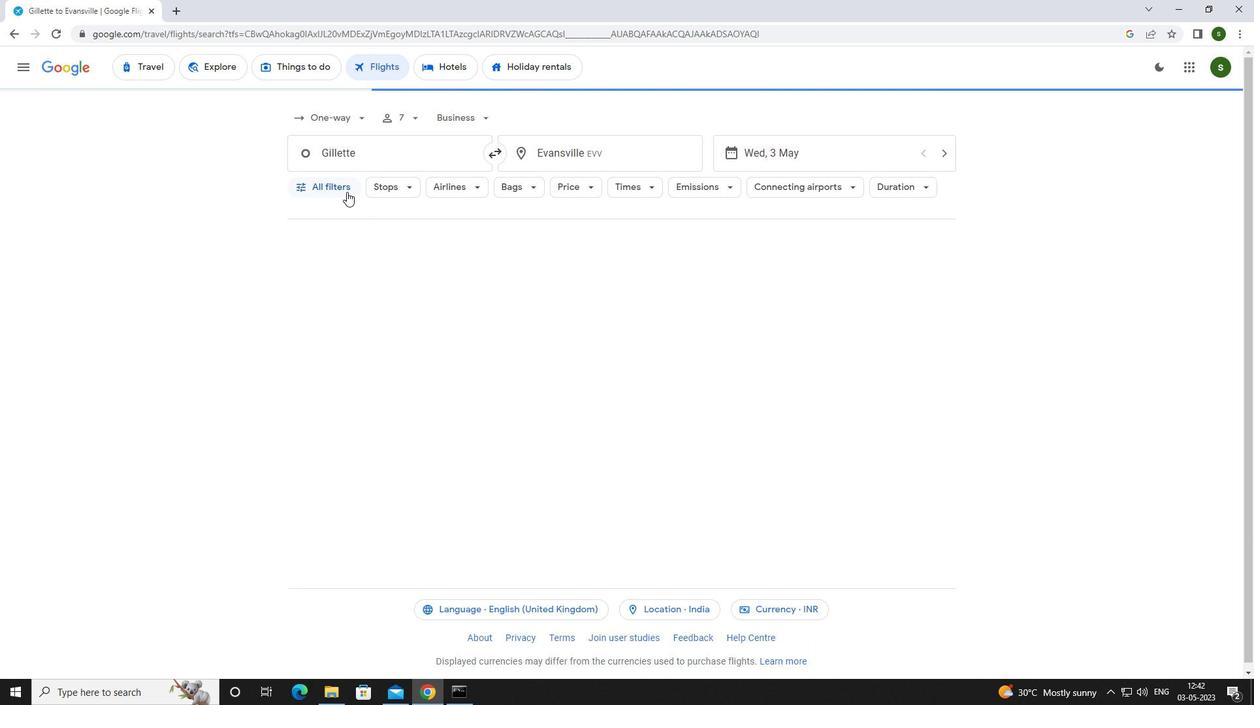 
Action: Mouse moved to (494, 465)
Screenshot: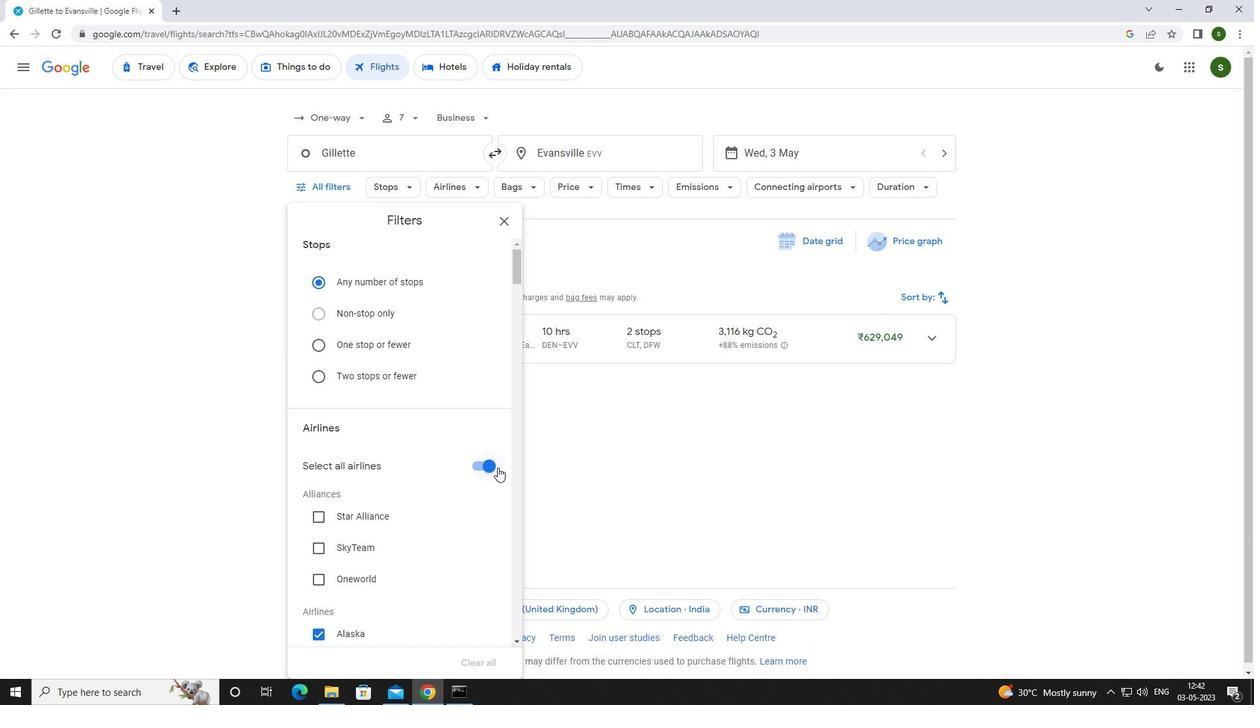 
Action: Mouse pressed left at (494, 465)
Screenshot: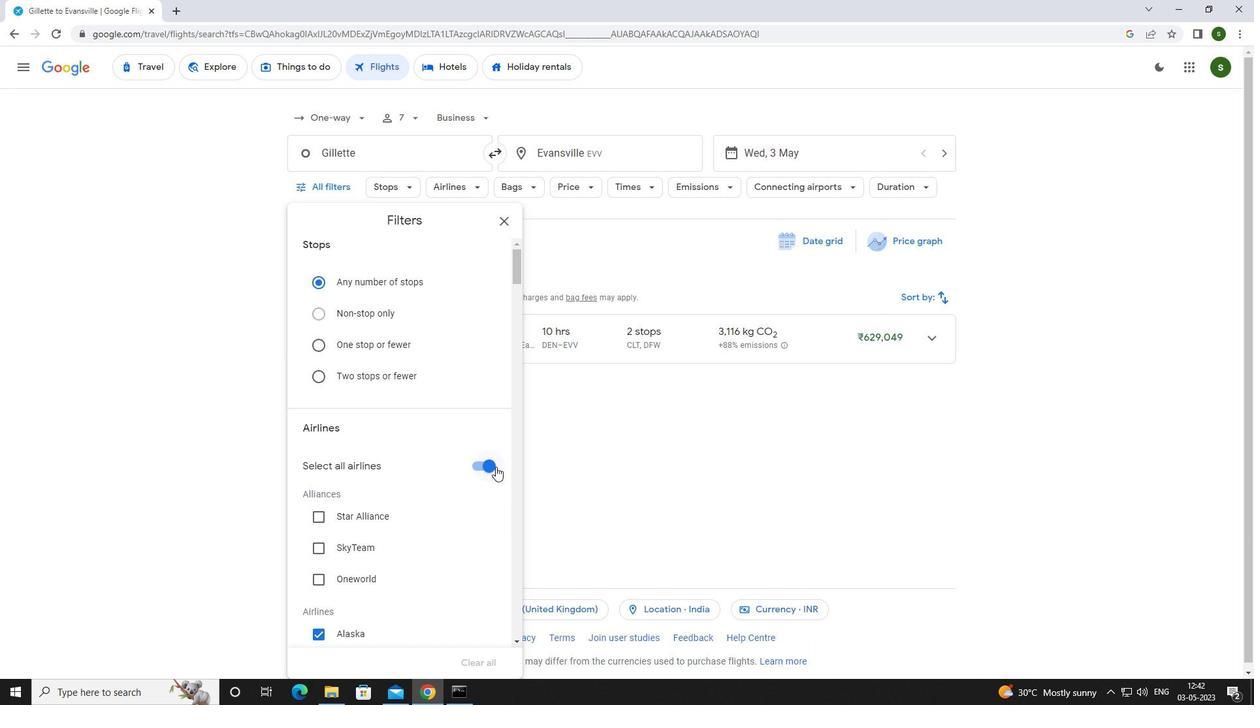 
Action: Mouse moved to (427, 413)
Screenshot: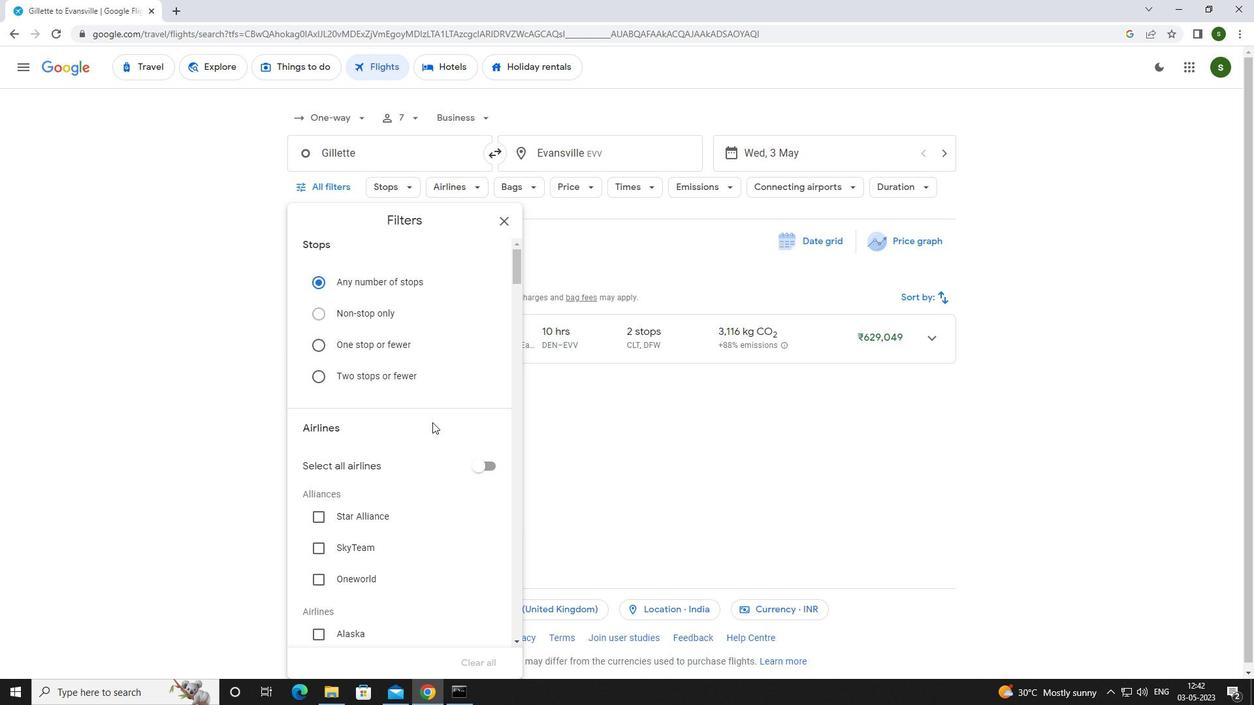 
Action: Mouse scrolled (427, 412) with delta (0, 0)
Screenshot: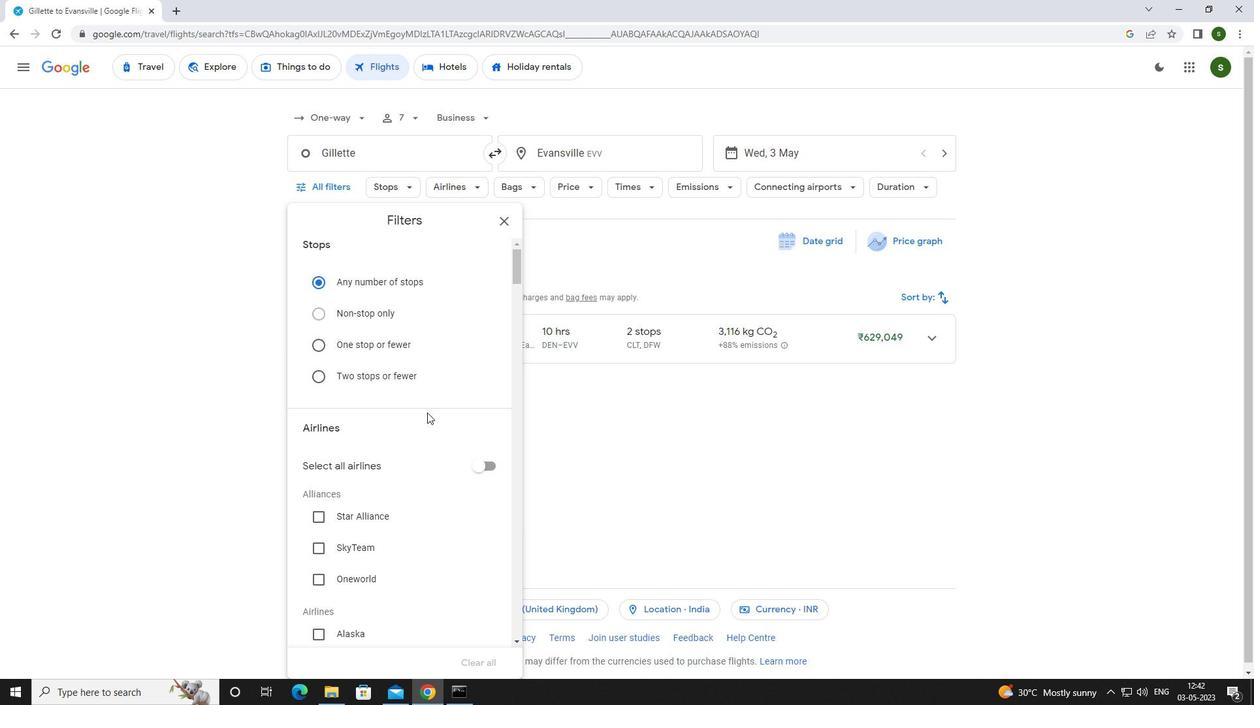 
Action: Mouse scrolled (427, 412) with delta (0, 0)
Screenshot: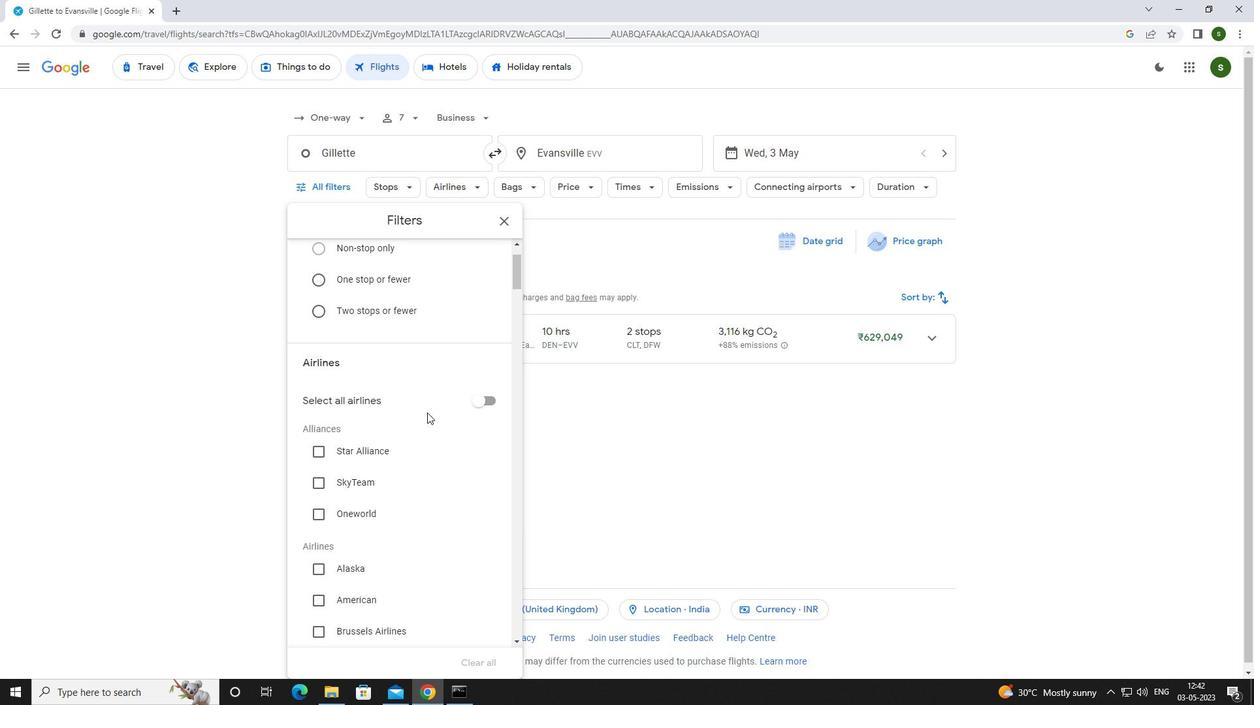 
Action: Mouse scrolled (427, 412) with delta (0, 0)
Screenshot: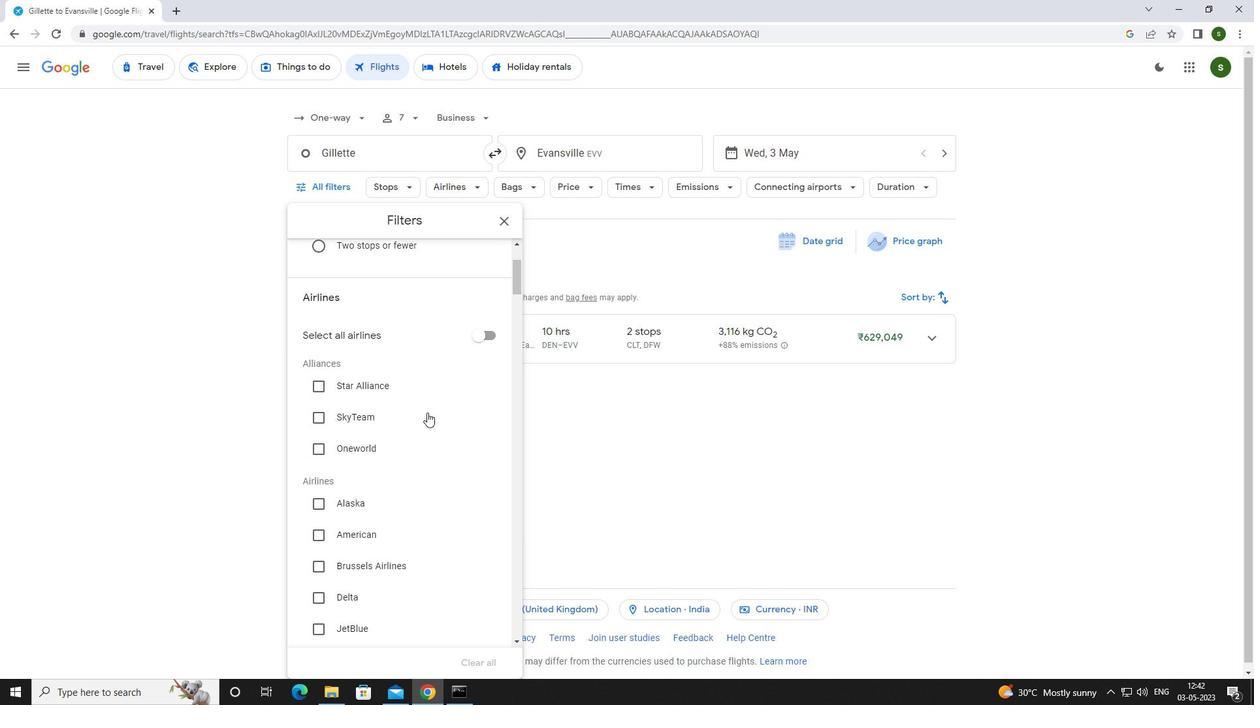 
Action: Mouse scrolled (427, 412) with delta (0, 0)
Screenshot: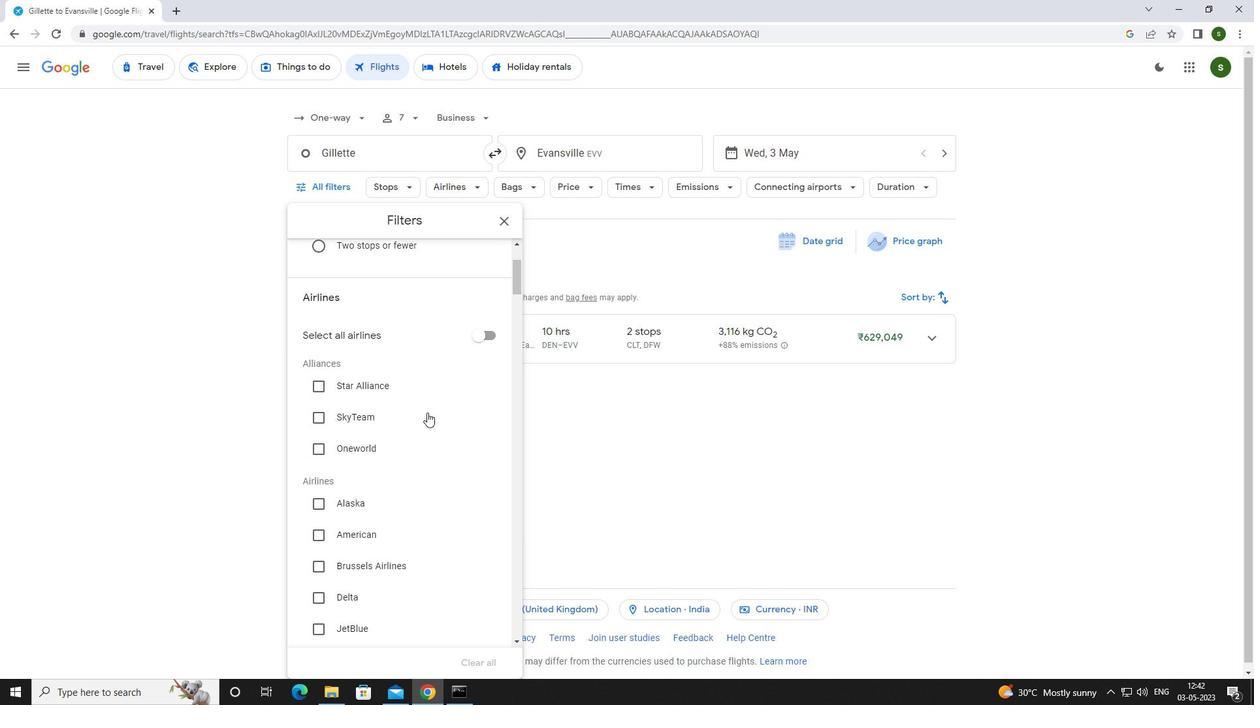 
Action: Mouse scrolled (427, 412) with delta (0, 0)
Screenshot: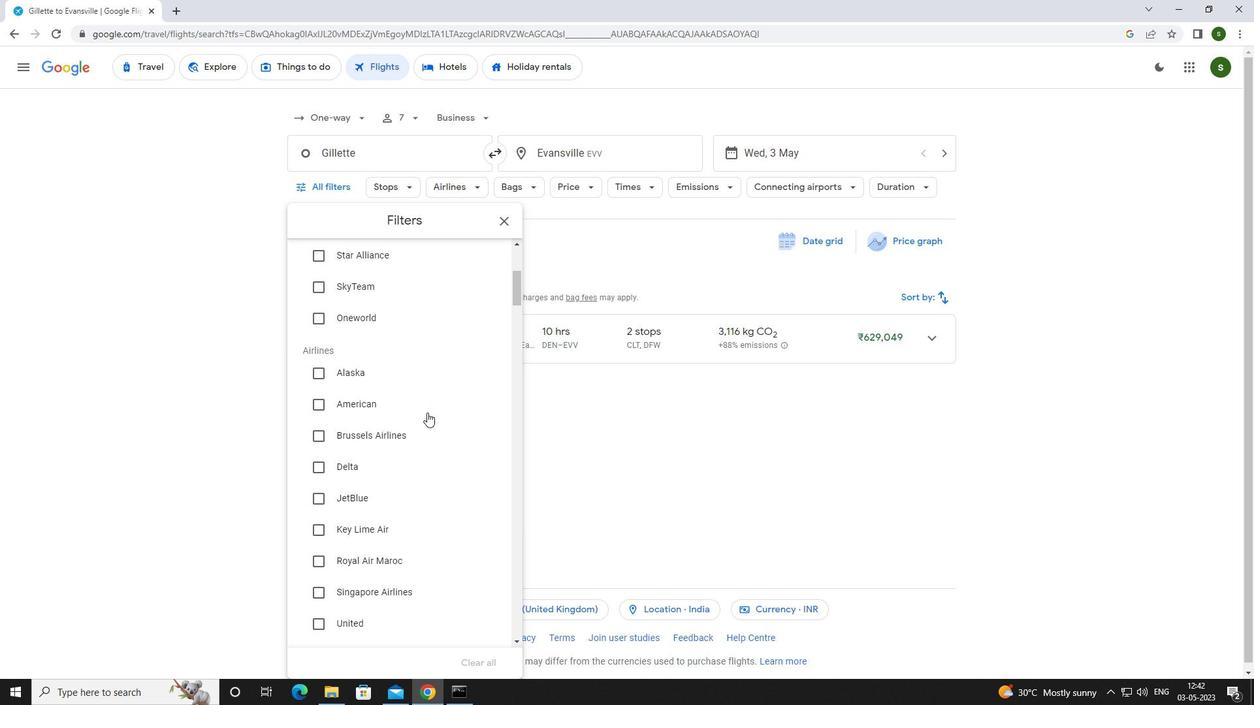 
Action: Mouse scrolled (427, 412) with delta (0, 0)
Screenshot: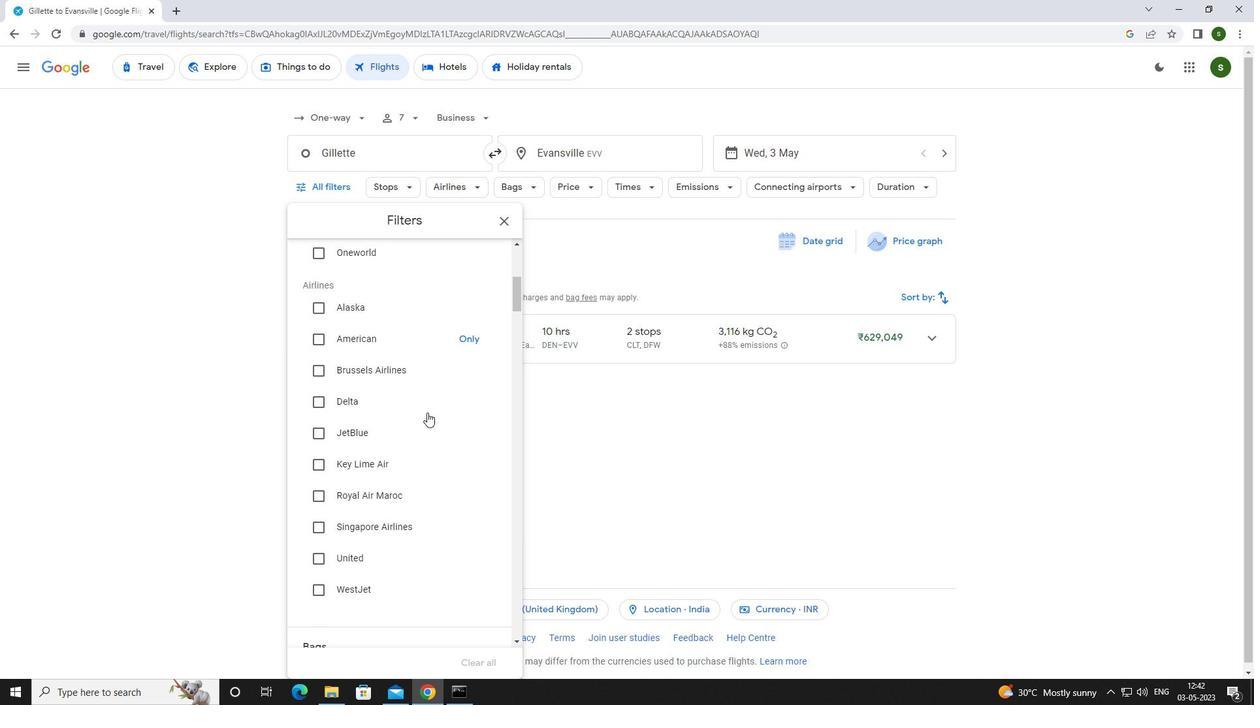 
Action: Mouse scrolled (427, 412) with delta (0, 0)
Screenshot: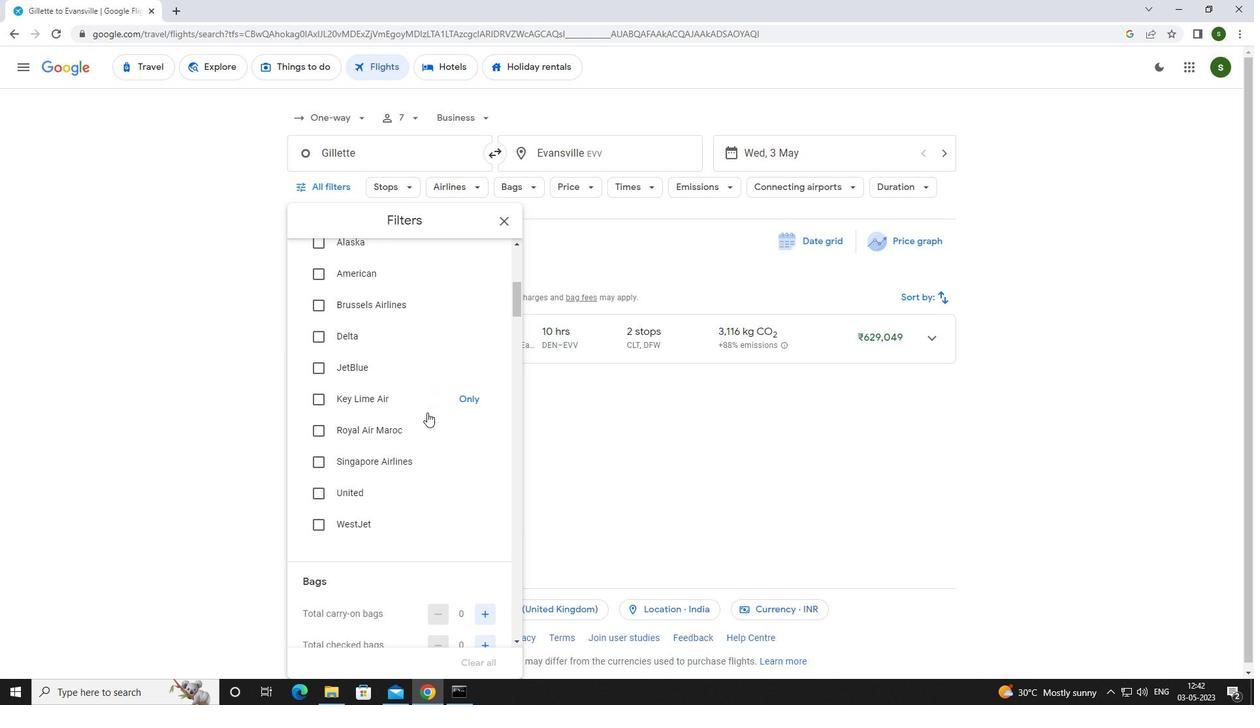 
Action: Mouse scrolled (427, 412) with delta (0, 0)
Screenshot: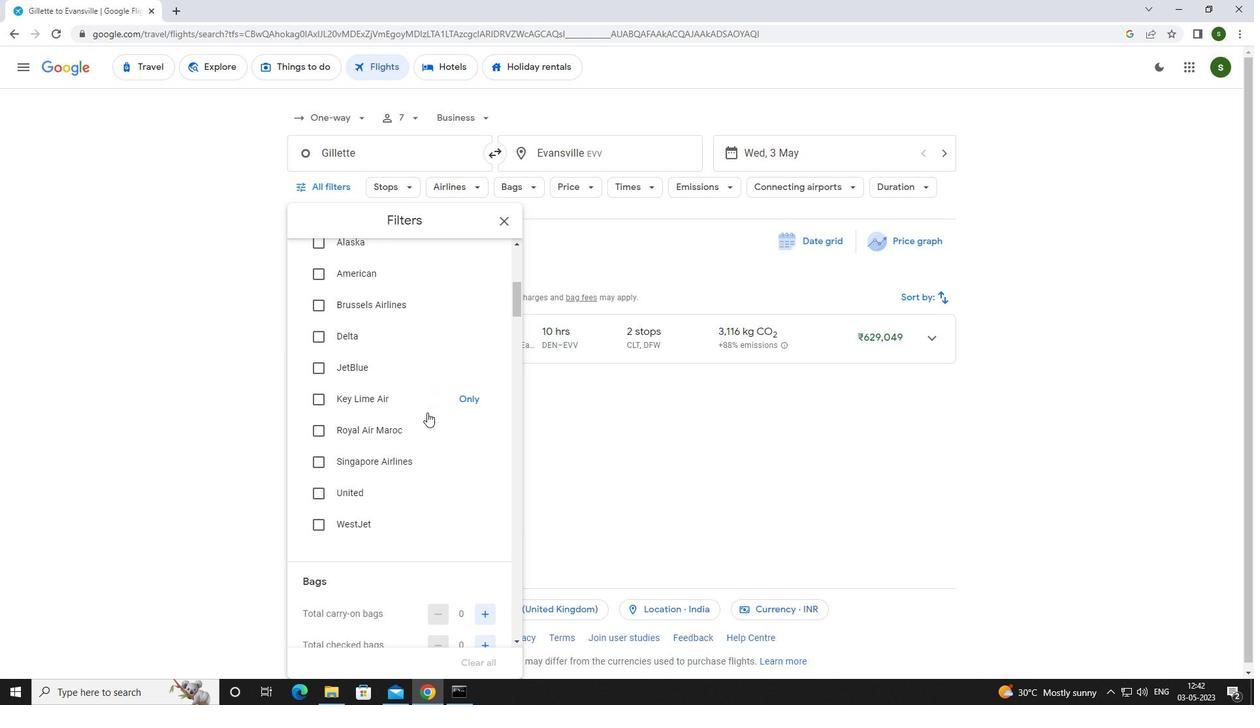 
Action: Mouse scrolled (427, 412) with delta (0, 0)
Screenshot: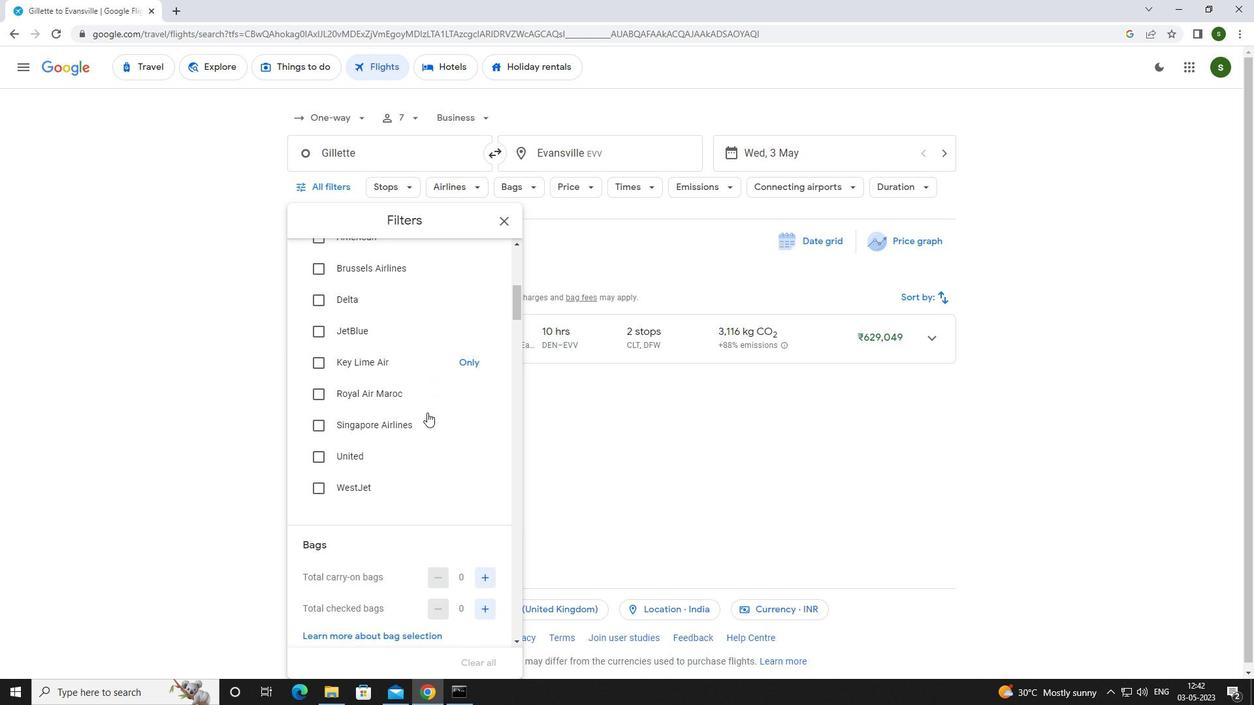 
Action: Mouse scrolled (427, 412) with delta (0, 0)
Screenshot: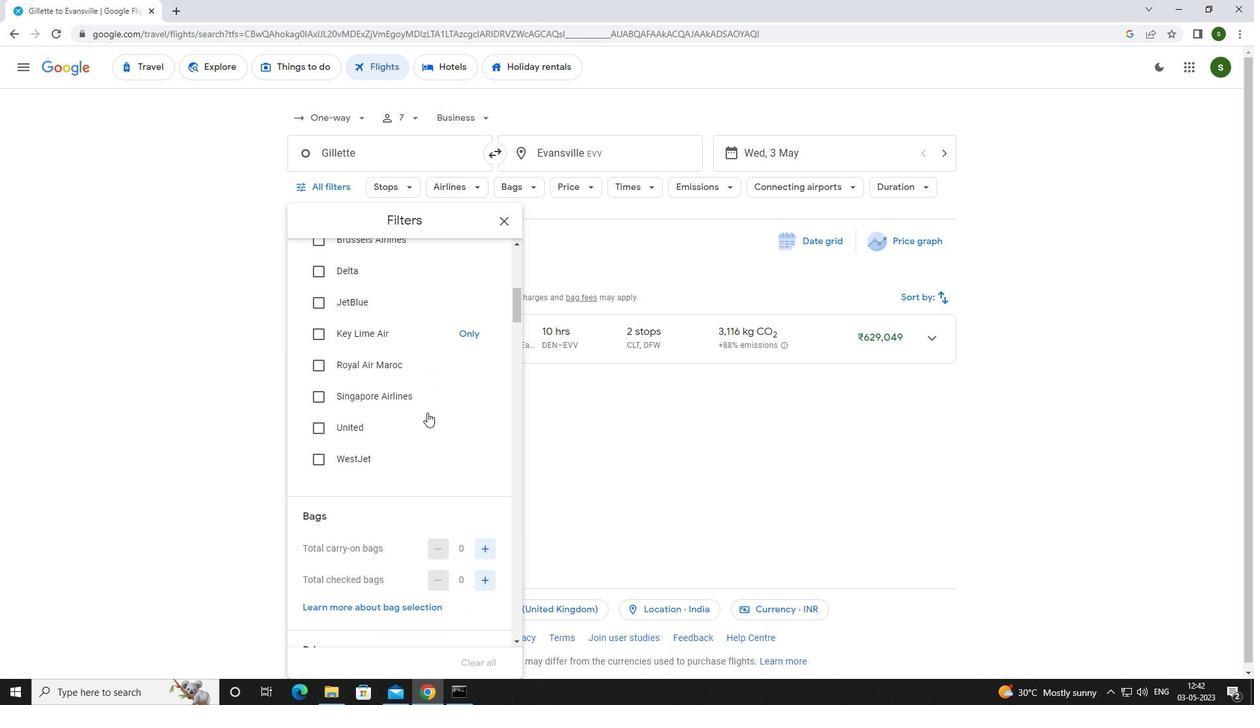 
Action: Mouse scrolled (427, 412) with delta (0, 0)
Screenshot: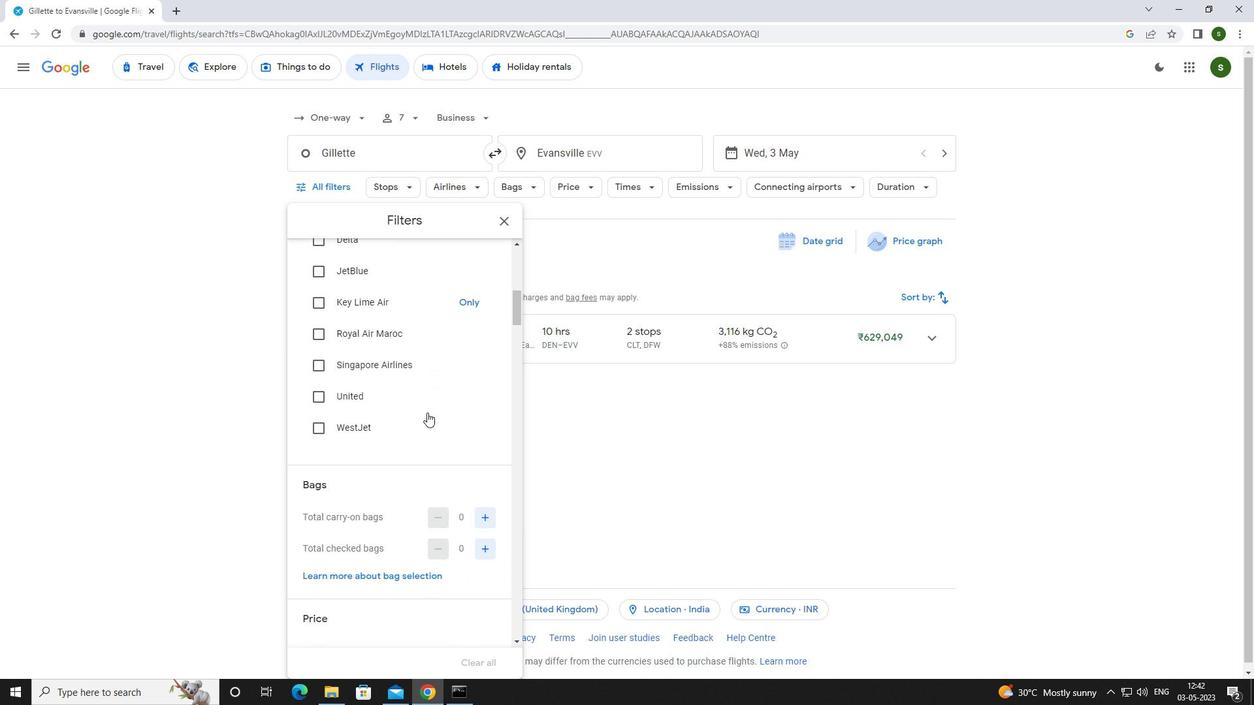 
Action: Mouse moved to (482, 321)
Screenshot: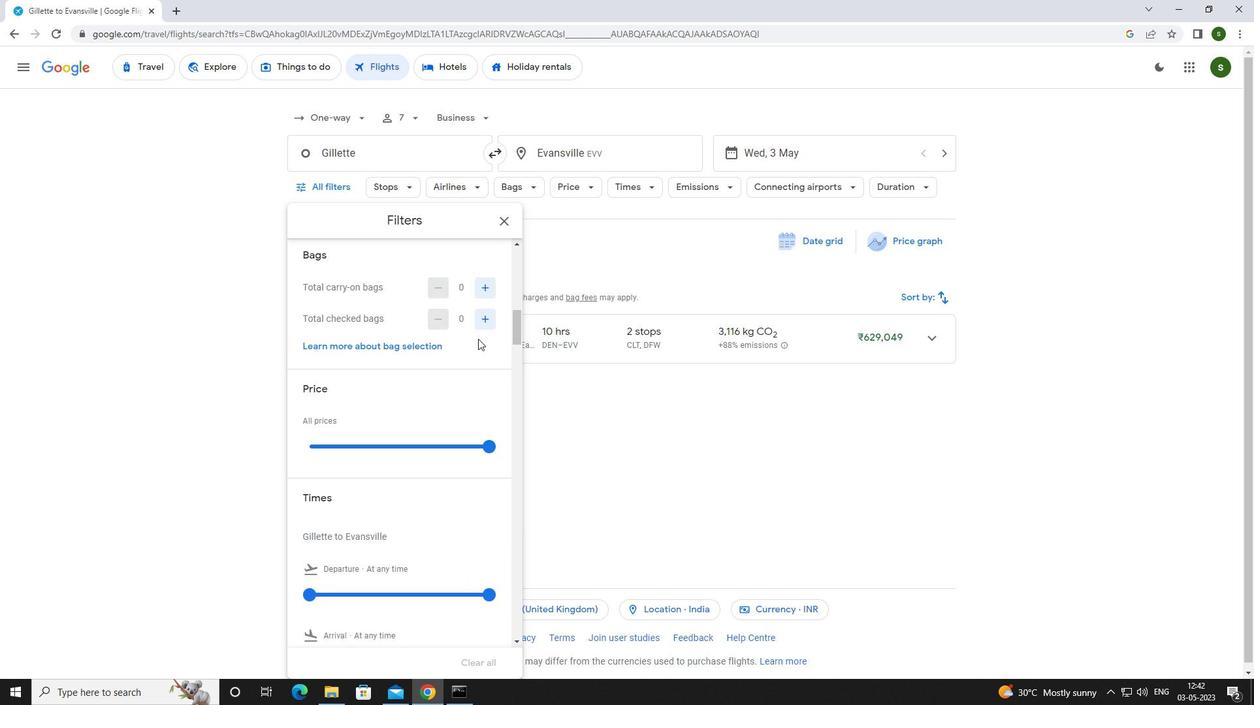 
Action: Mouse pressed left at (482, 321)
Screenshot: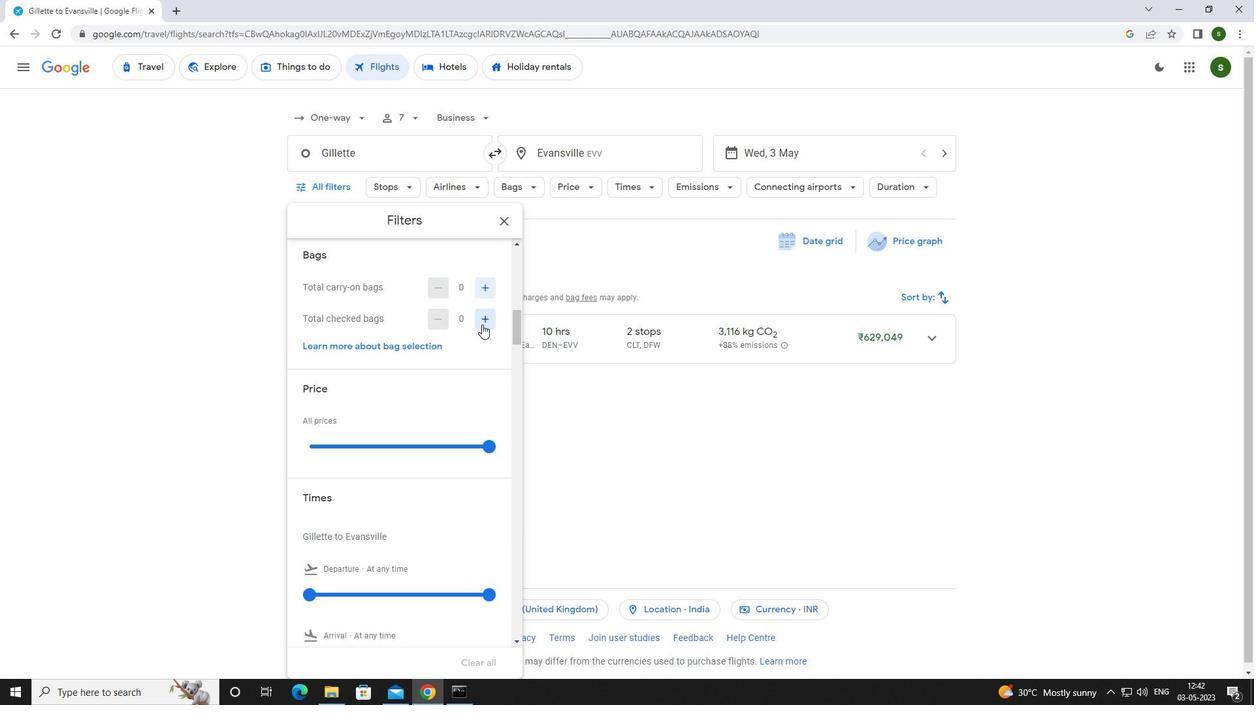 
Action: Mouse pressed left at (482, 321)
Screenshot: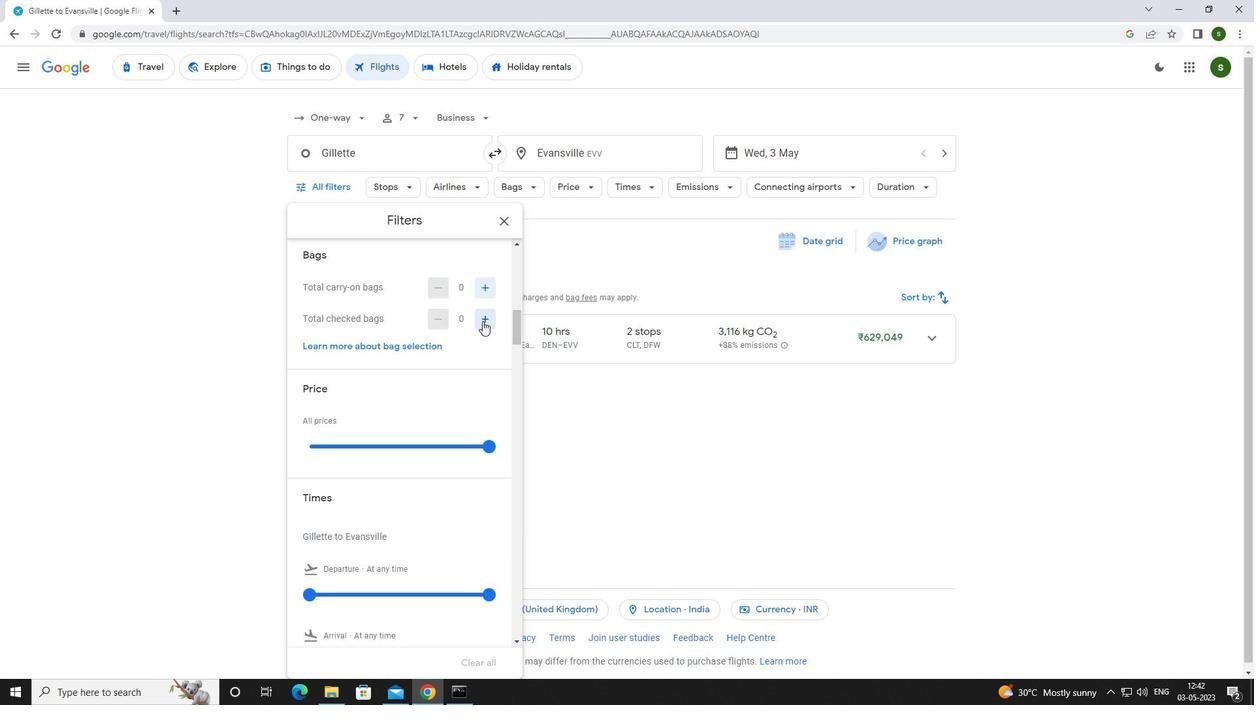 
Action: Mouse pressed left at (482, 321)
Screenshot: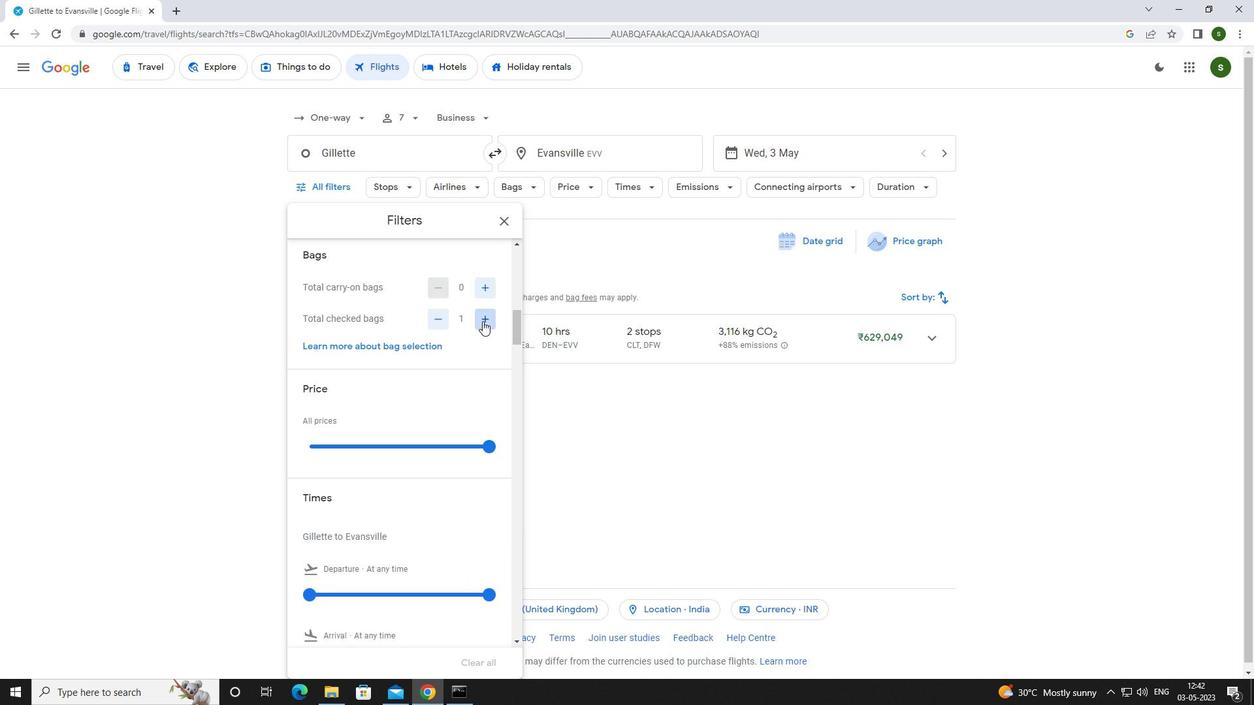 
Action: Mouse pressed left at (482, 321)
Screenshot: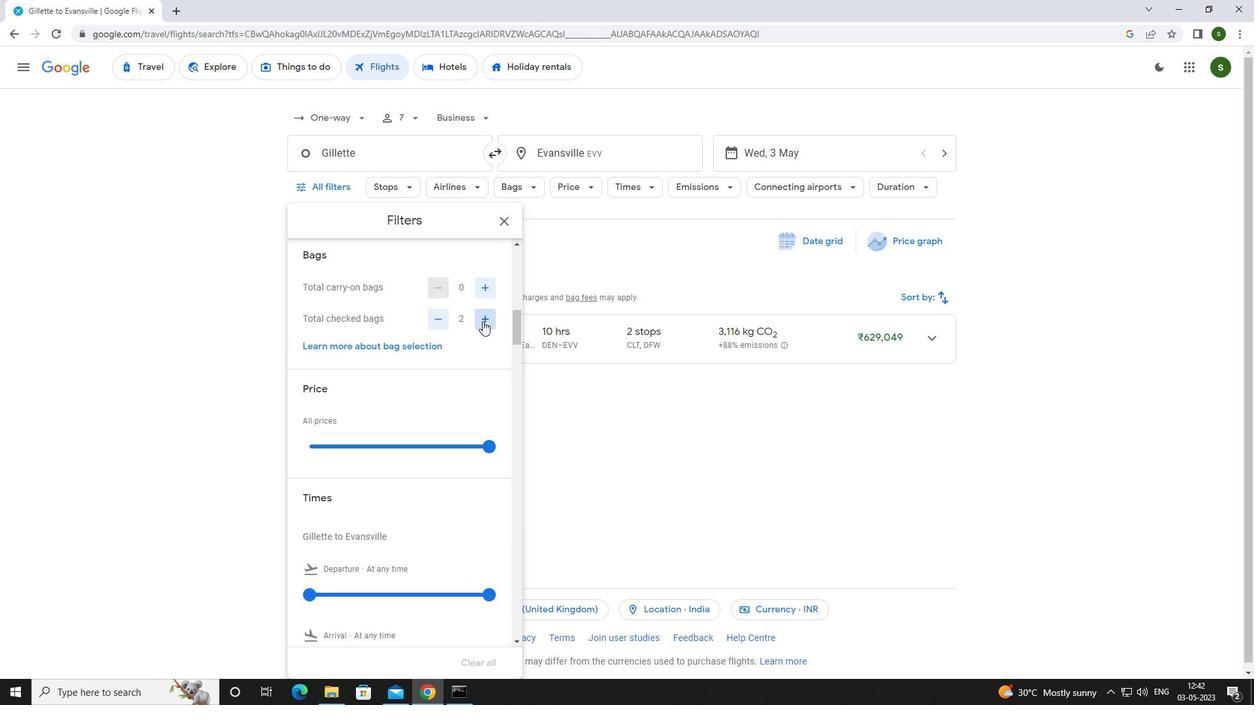 
Action: Mouse pressed left at (482, 321)
Screenshot: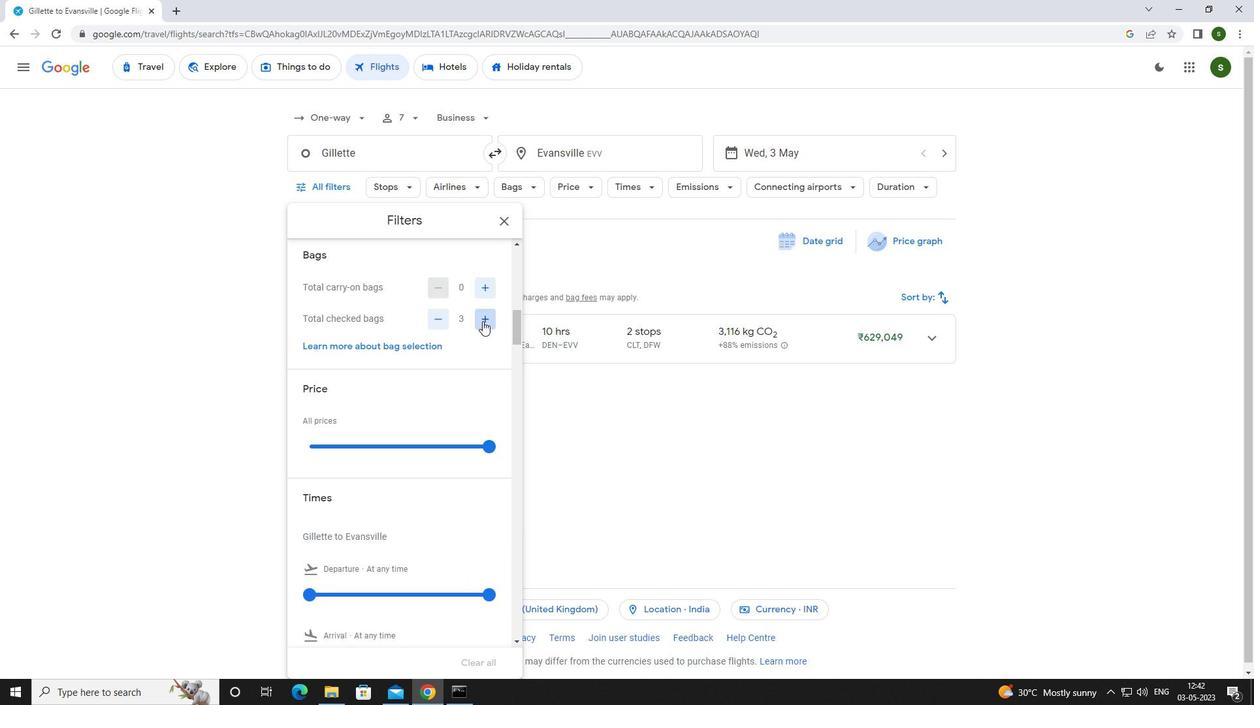 
Action: Mouse pressed left at (482, 321)
Screenshot: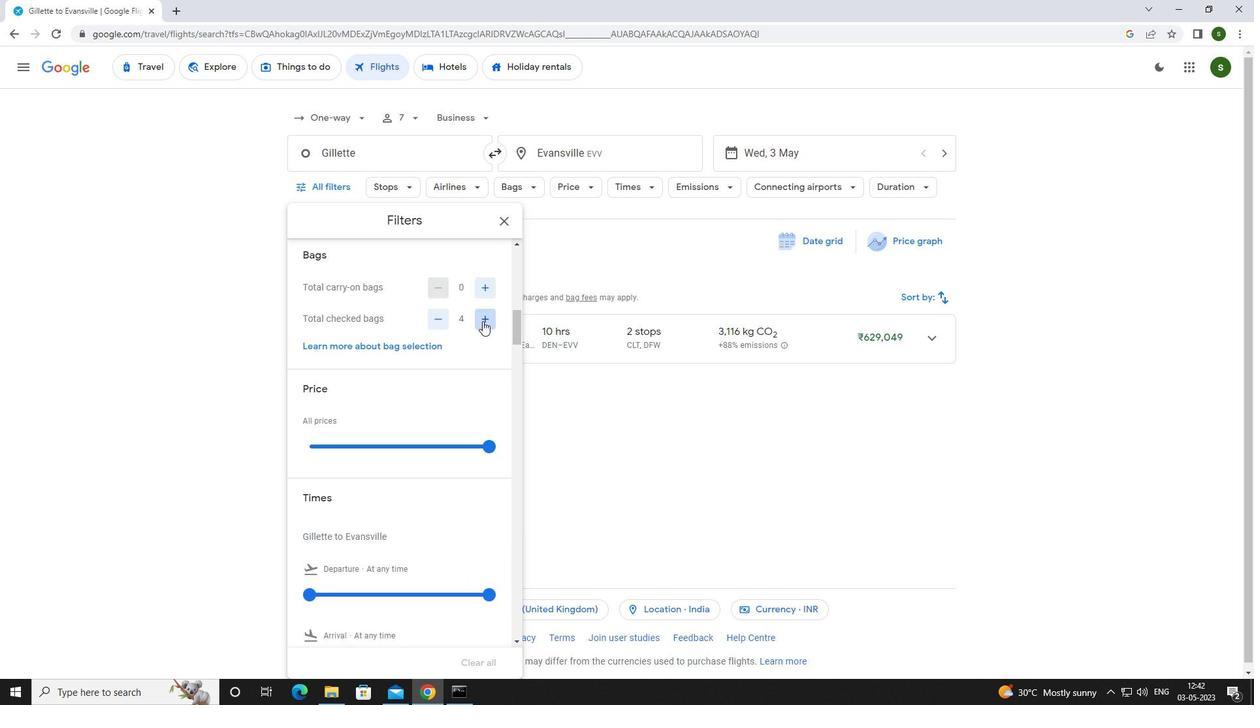 
Action: Mouse moved to (482, 320)
Screenshot: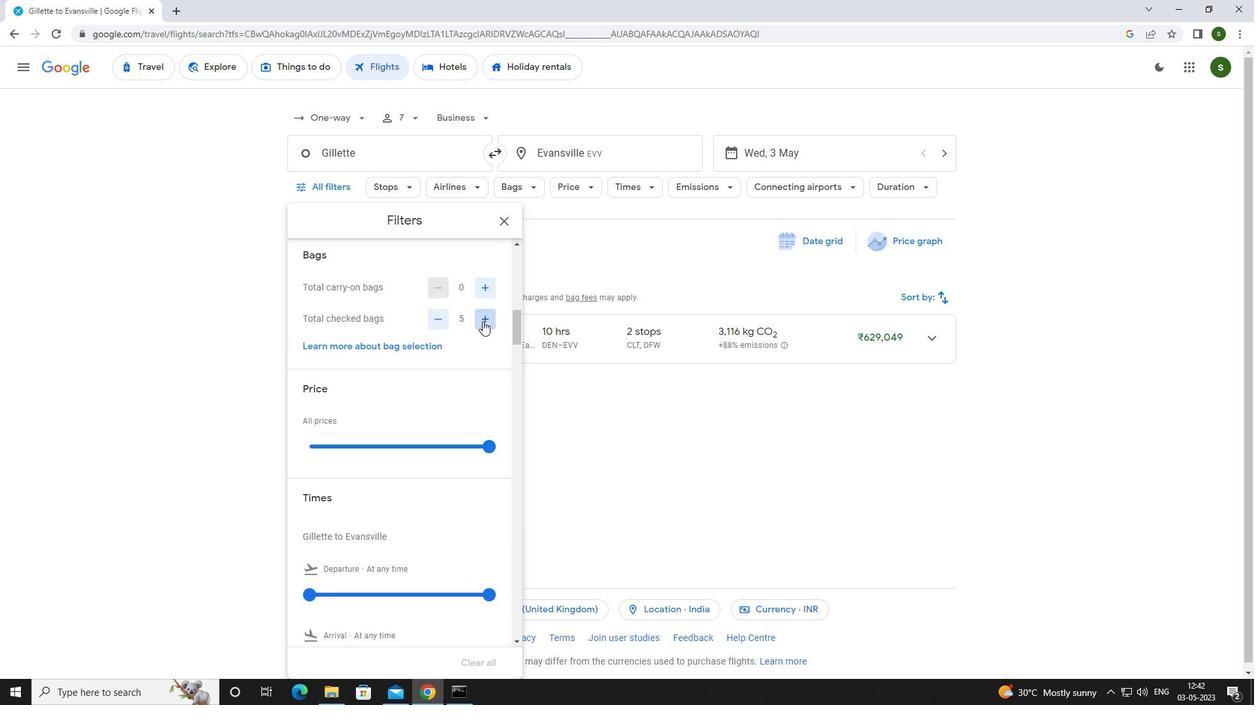 
Action: Mouse pressed left at (482, 320)
Screenshot: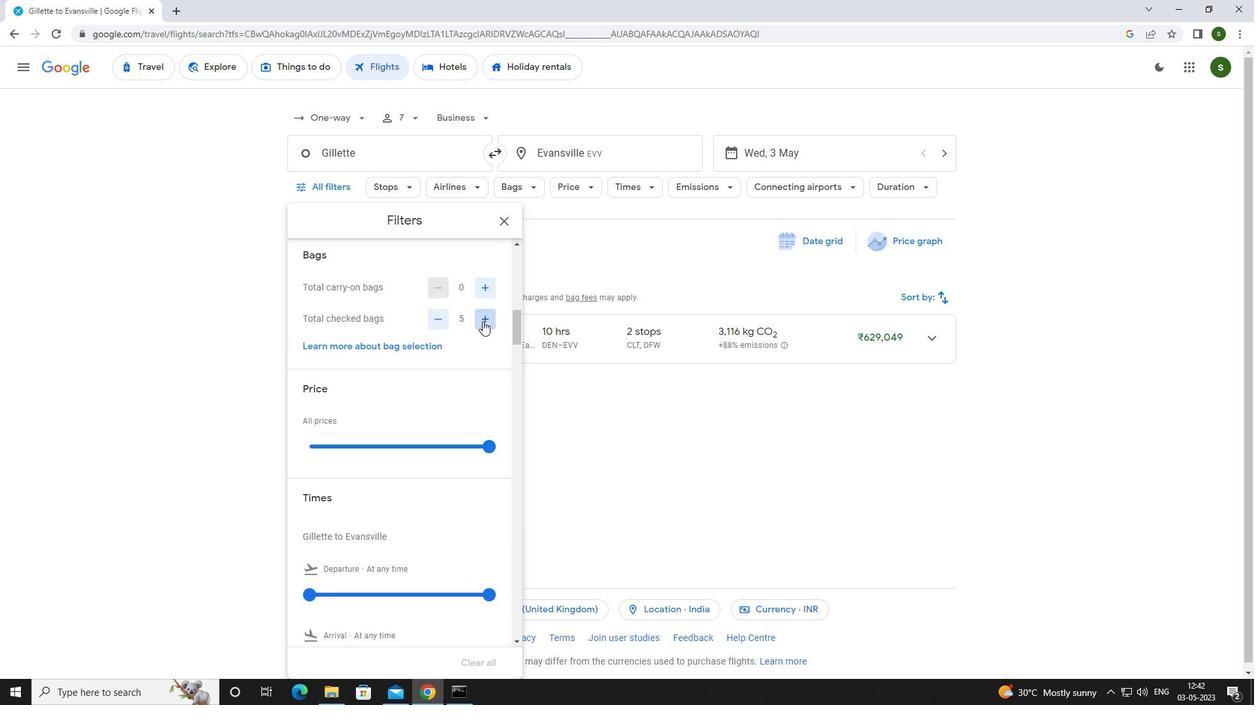 
Action: Mouse moved to (481, 322)
Screenshot: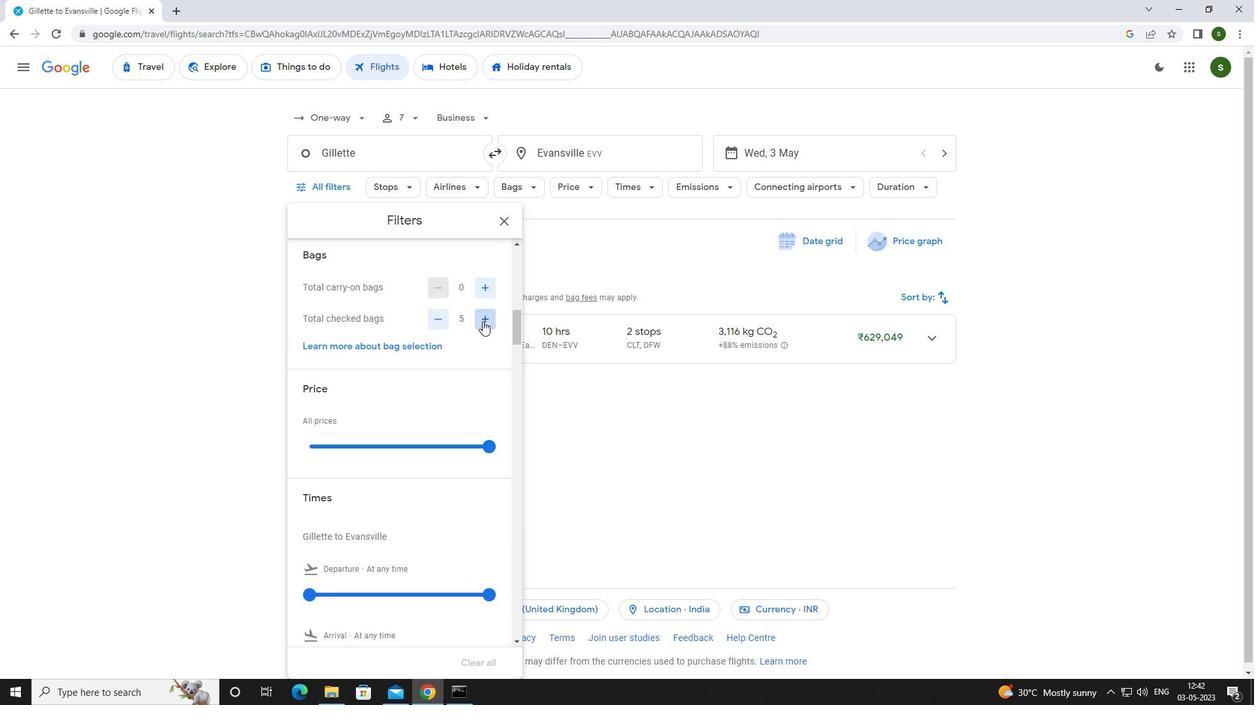 
Action: Mouse pressed left at (481, 322)
Screenshot: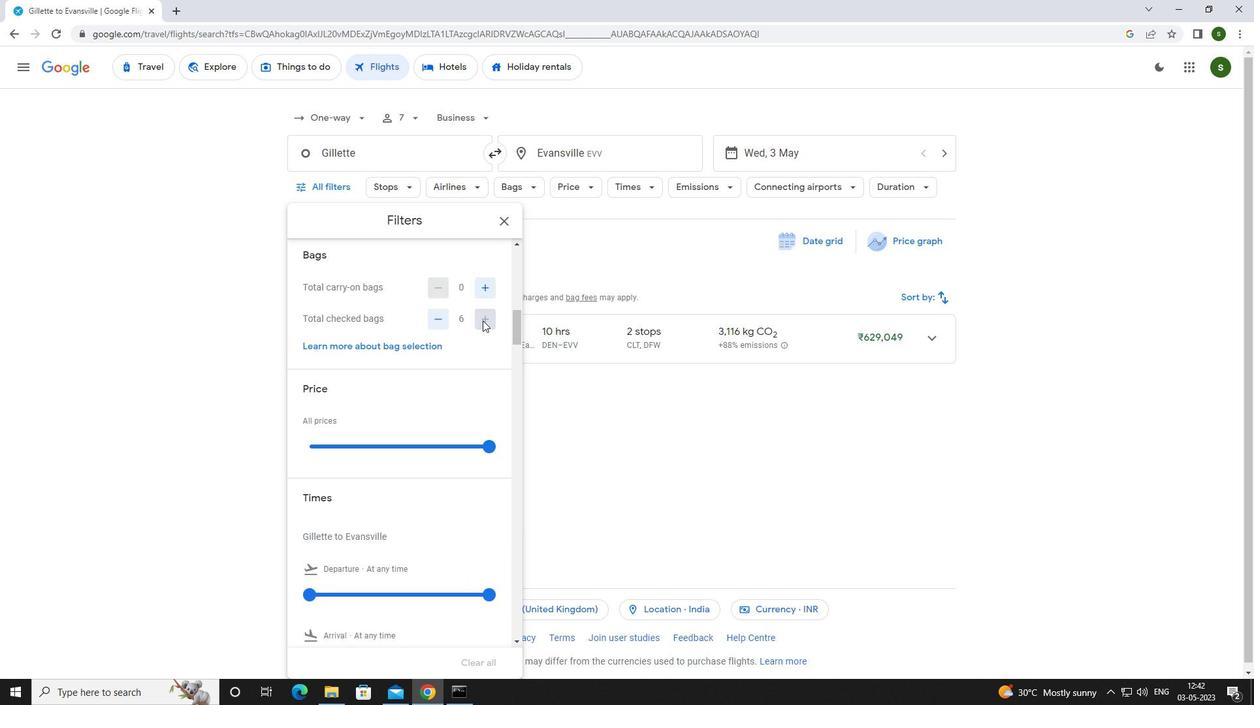 
Action: Mouse moved to (482, 349)
Screenshot: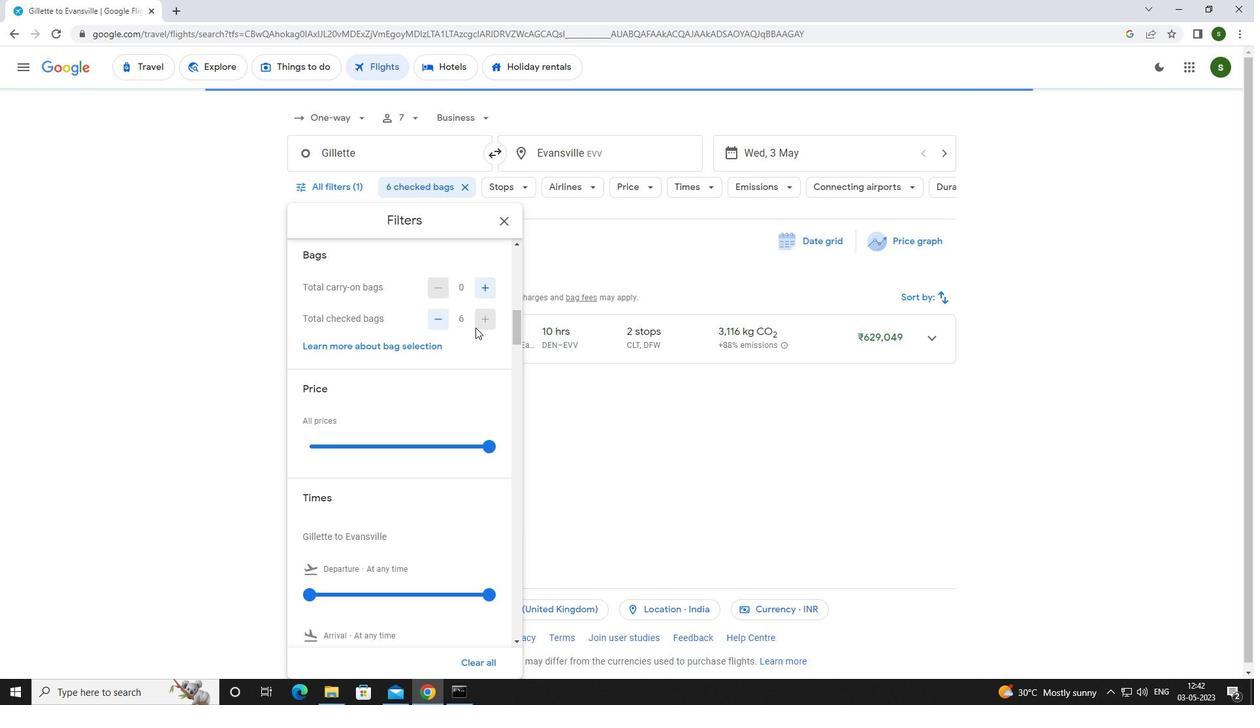 
Action: Mouse scrolled (482, 349) with delta (0, 0)
Screenshot: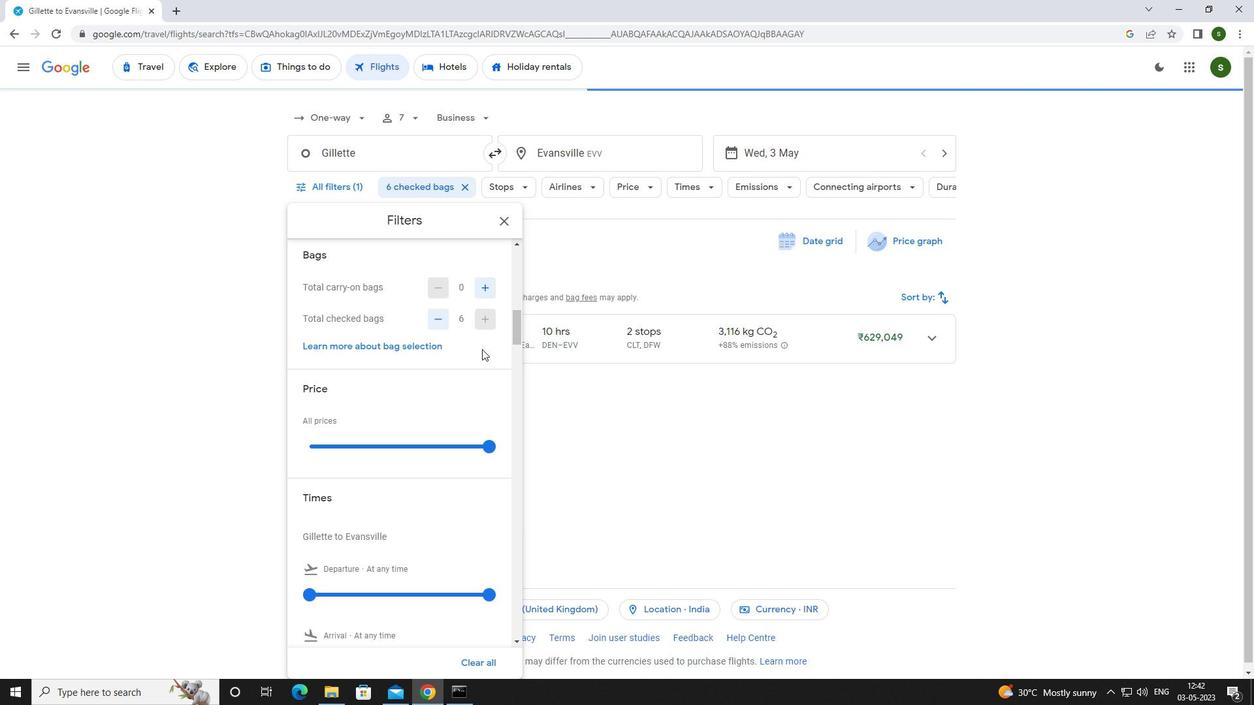 
Action: Mouse moved to (494, 379)
Screenshot: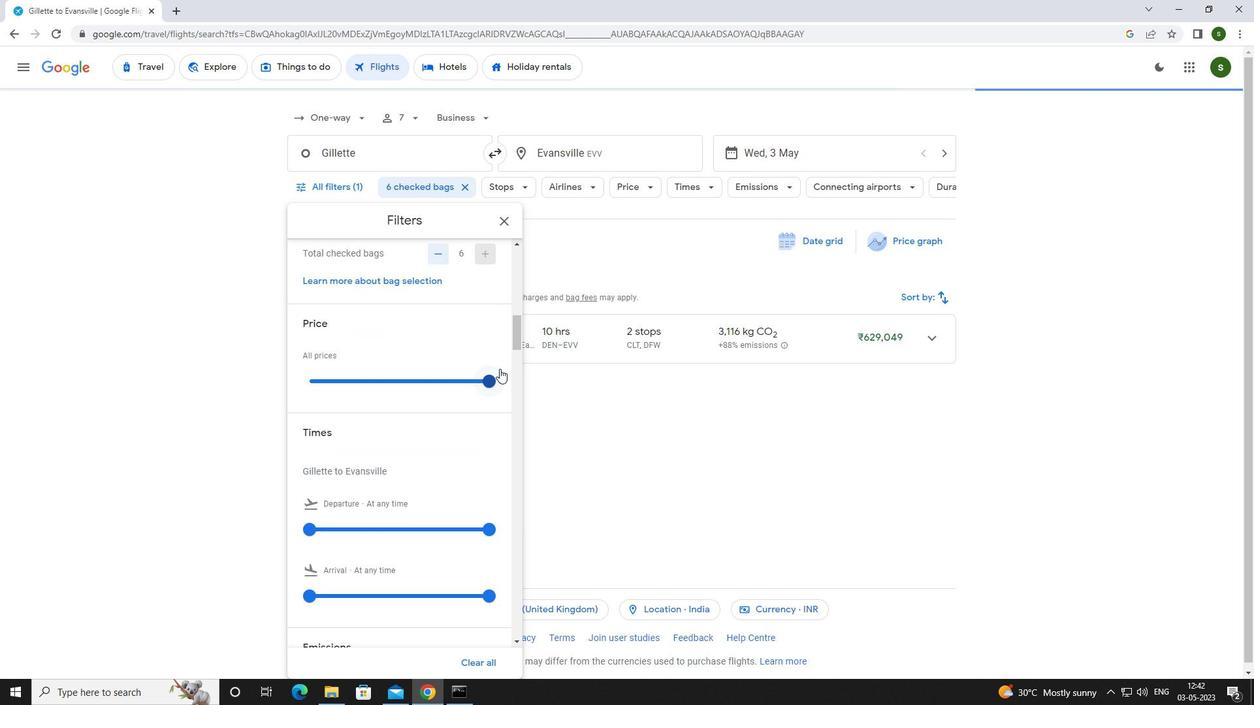 
Action: Mouse pressed left at (494, 379)
Screenshot: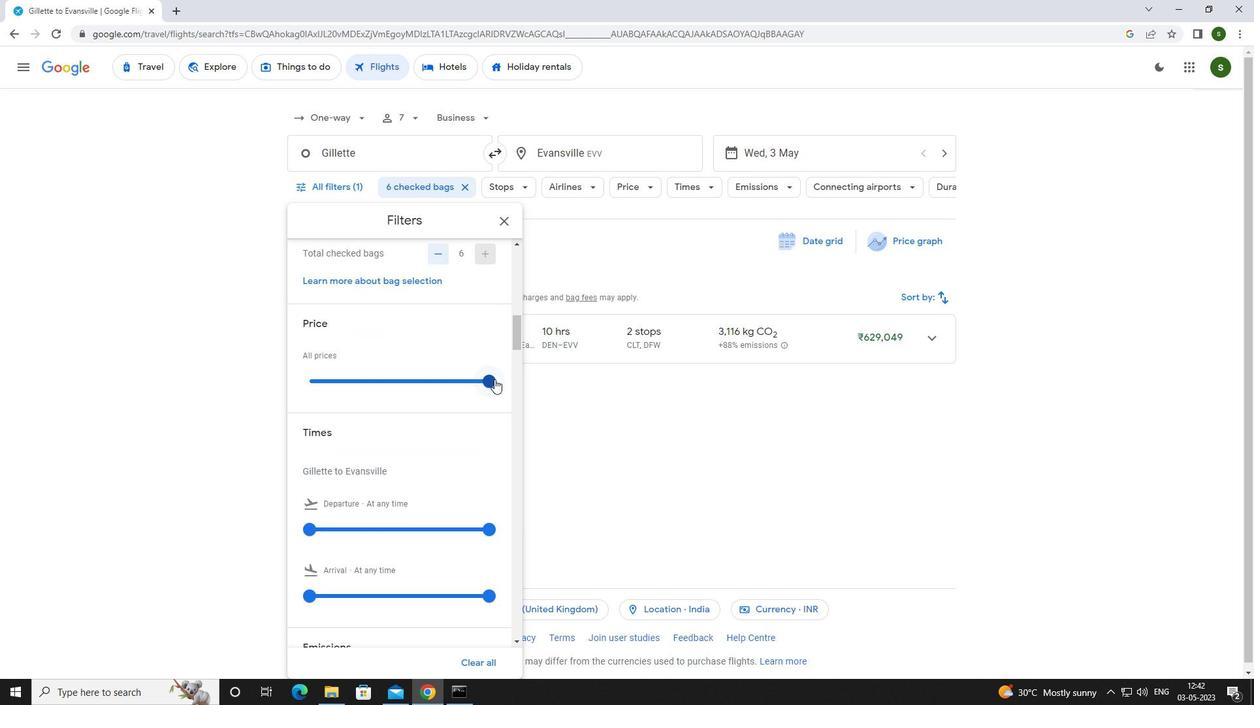 
Action: Mouse moved to (368, 397)
Screenshot: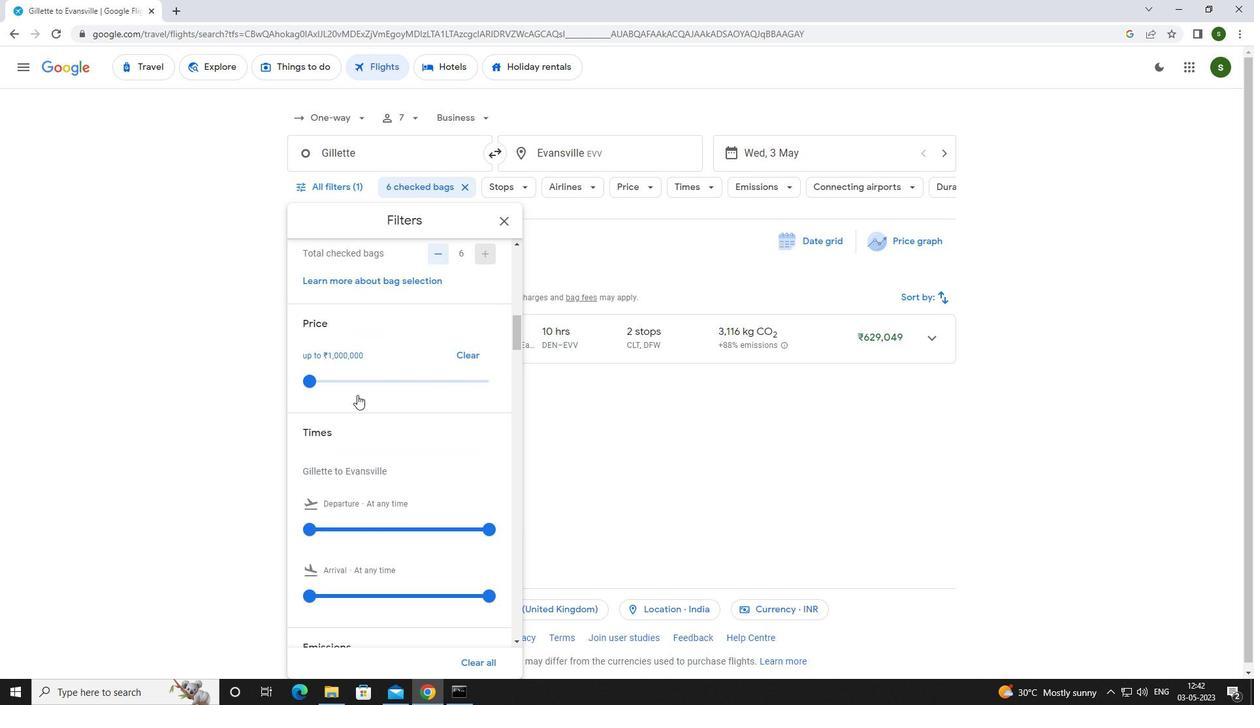 
Action: Mouse scrolled (368, 396) with delta (0, 0)
Screenshot: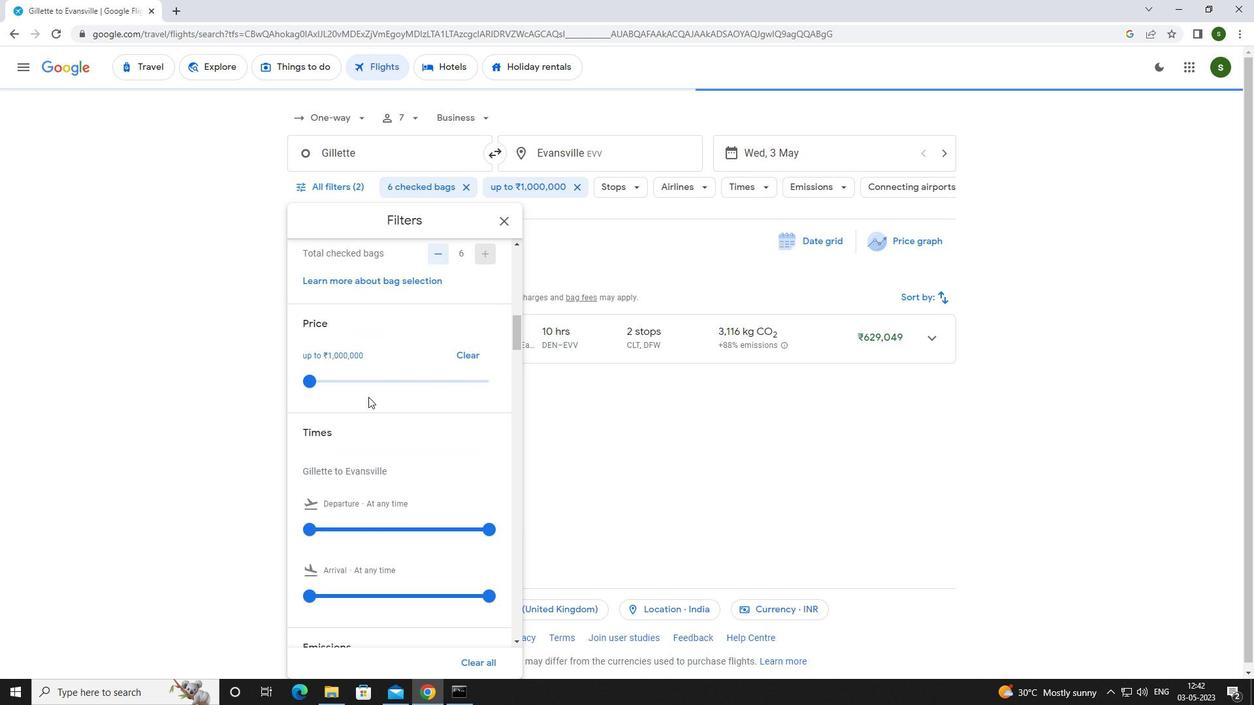 
Action: Mouse moved to (315, 459)
Screenshot: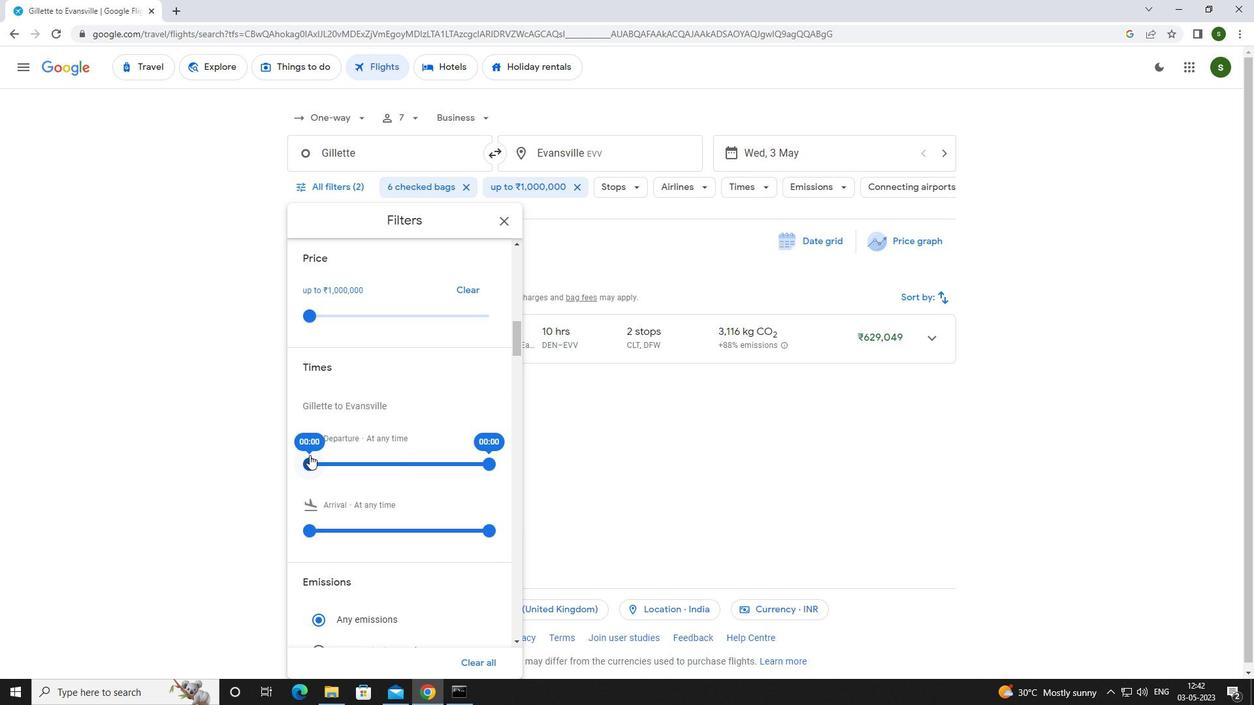 
Action: Mouse pressed left at (315, 459)
Screenshot: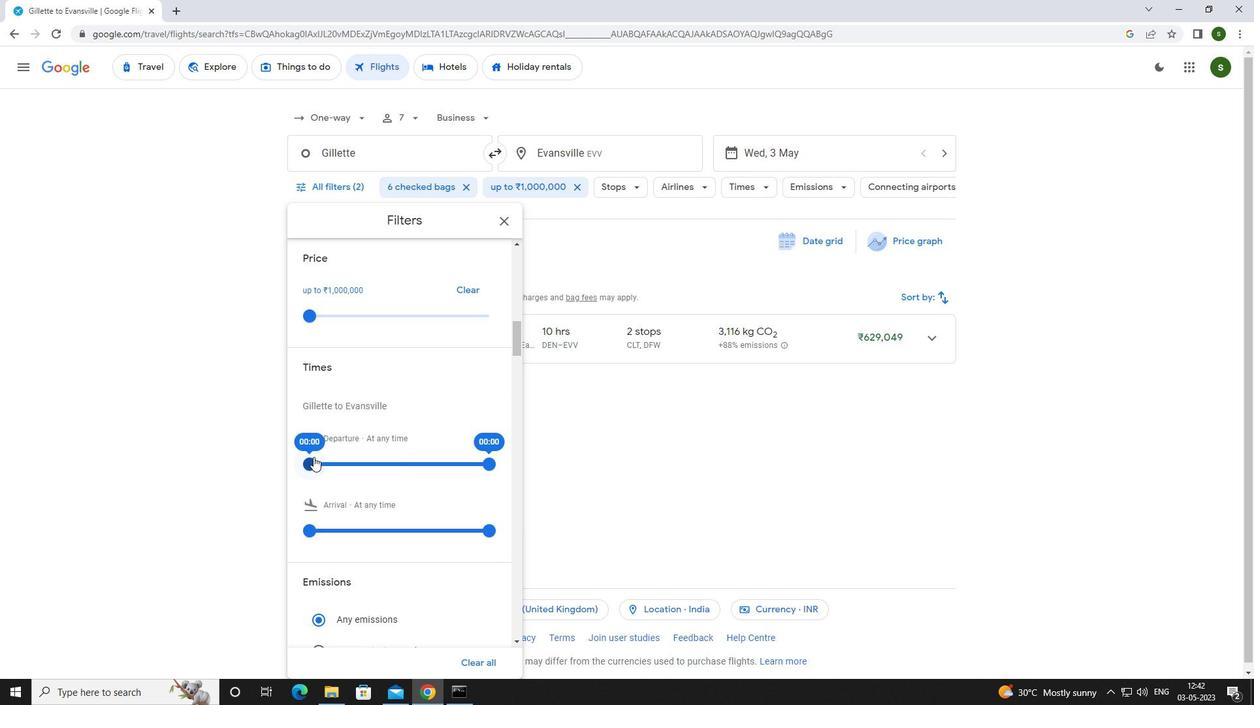 
Action: Mouse moved to (648, 462)
Screenshot: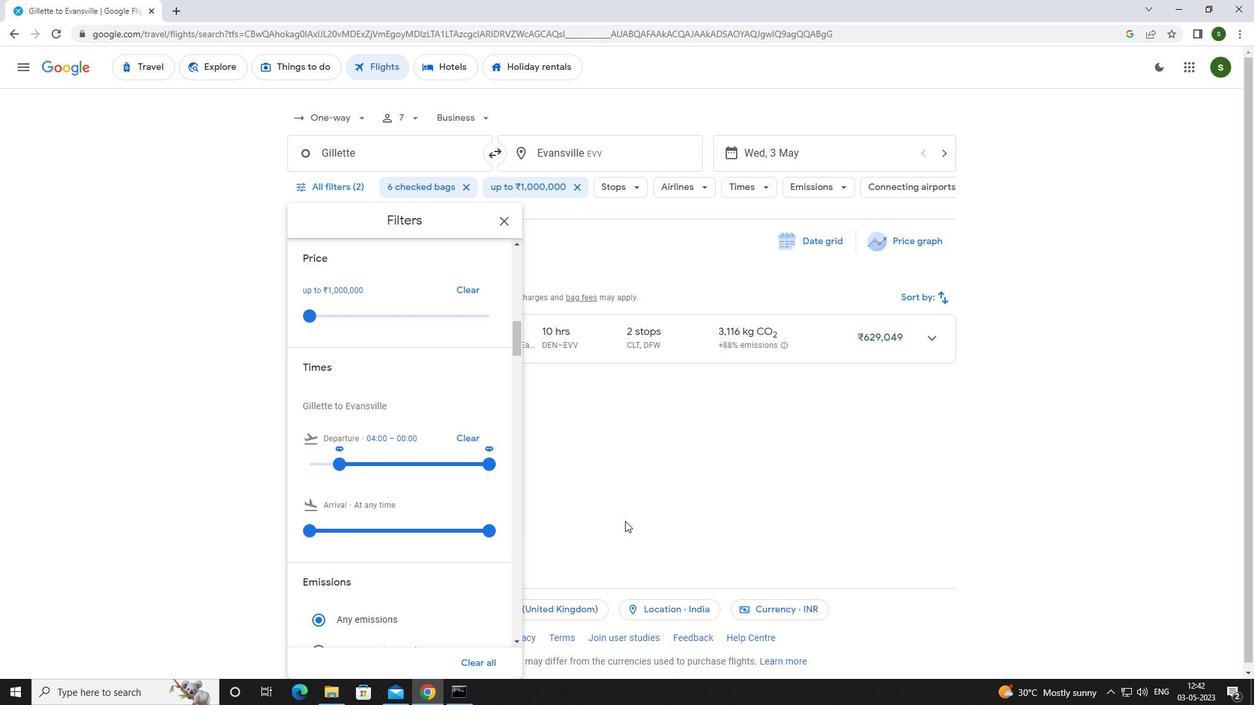 
Action: Mouse pressed left at (648, 462)
Screenshot: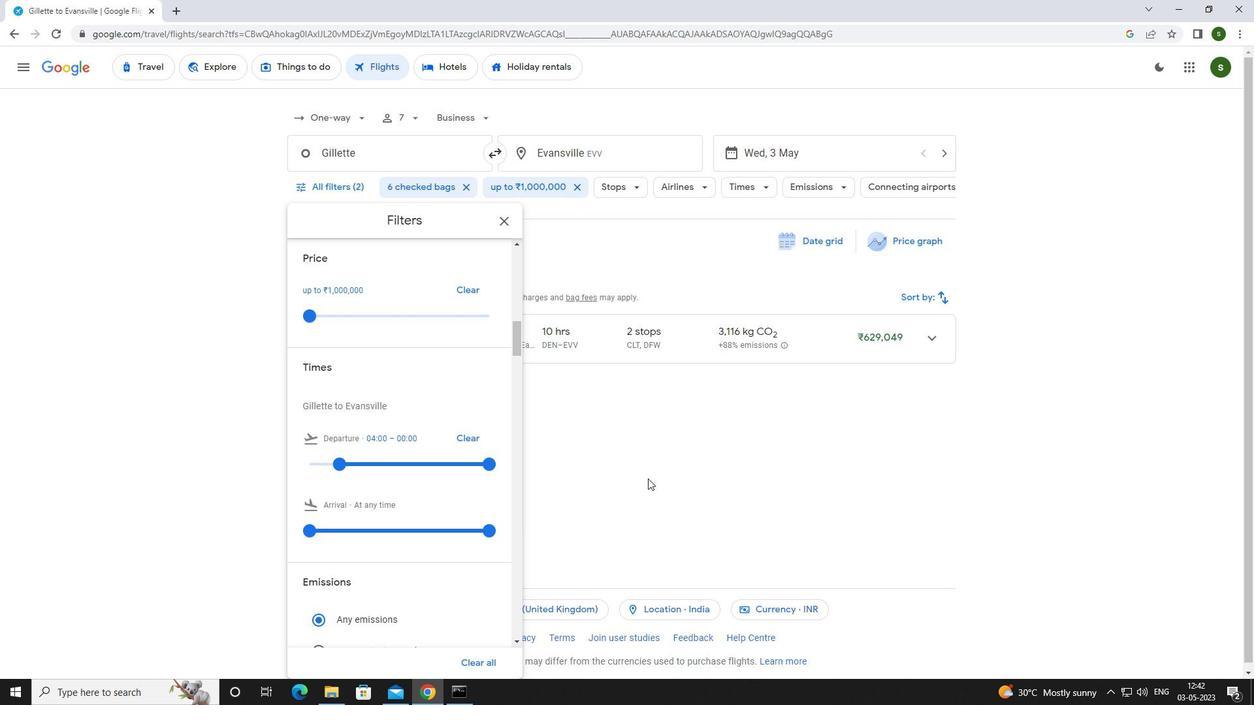 
Action: Mouse moved to (647, 462)
Screenshot: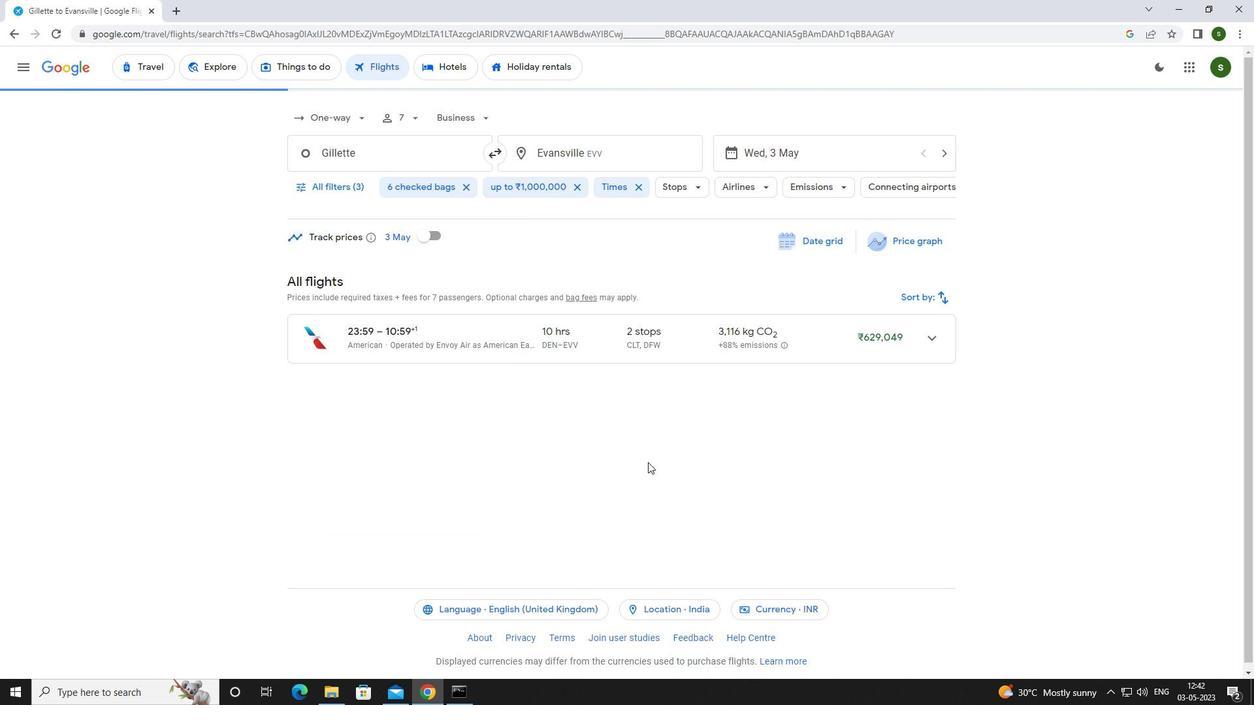 
